 Task: Find connections with filter location Potrerillos with filter topic #2021with filter profile language English with filter current company LG Electronics with filter school IIMT COLLEGE OF ENGINEERING, GREATER NOIDA with filter industry Renewable Energy Power Generation with filter service category Content Strategy with filter keywords title Brand Strategist
Action: Mouse moved to (549, 69)
Screenshot: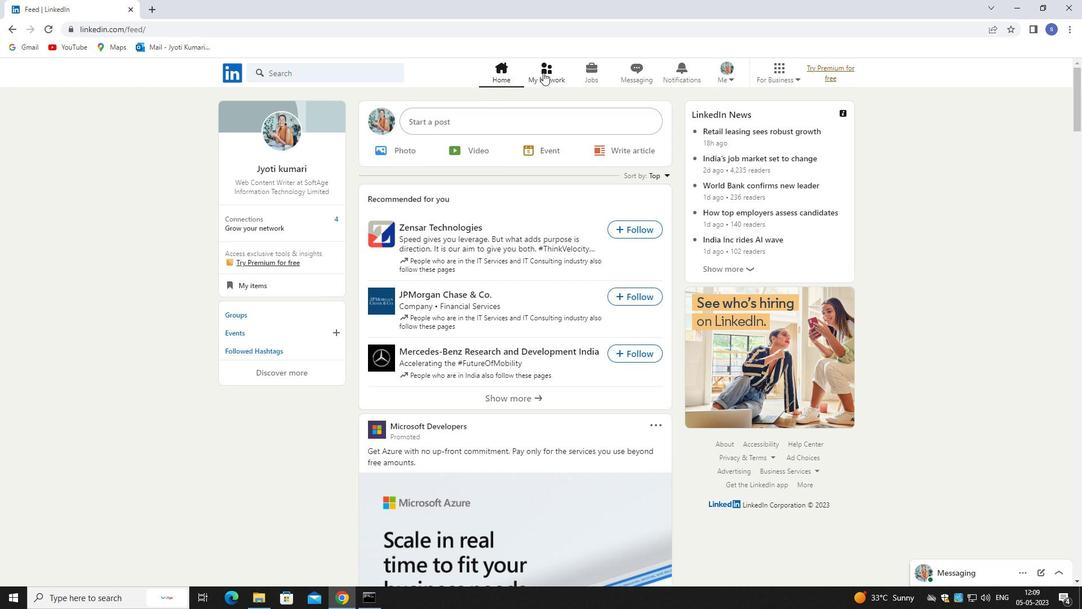 
Action: Mouse pressed left at (549, 69)
Screenshot: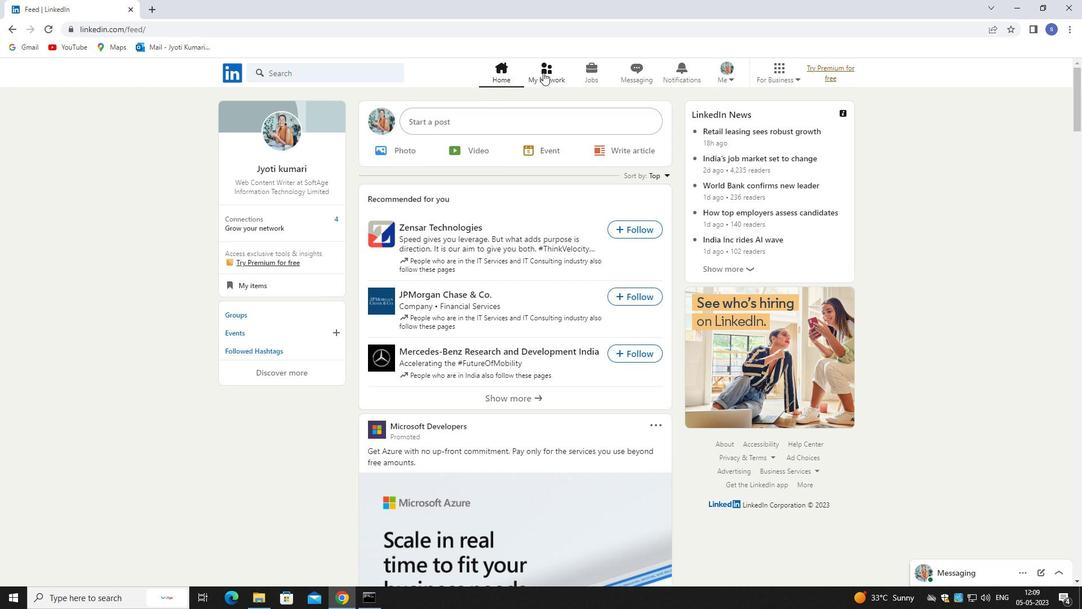 
Action: Mouse moved to (352, 142)
Screenshot: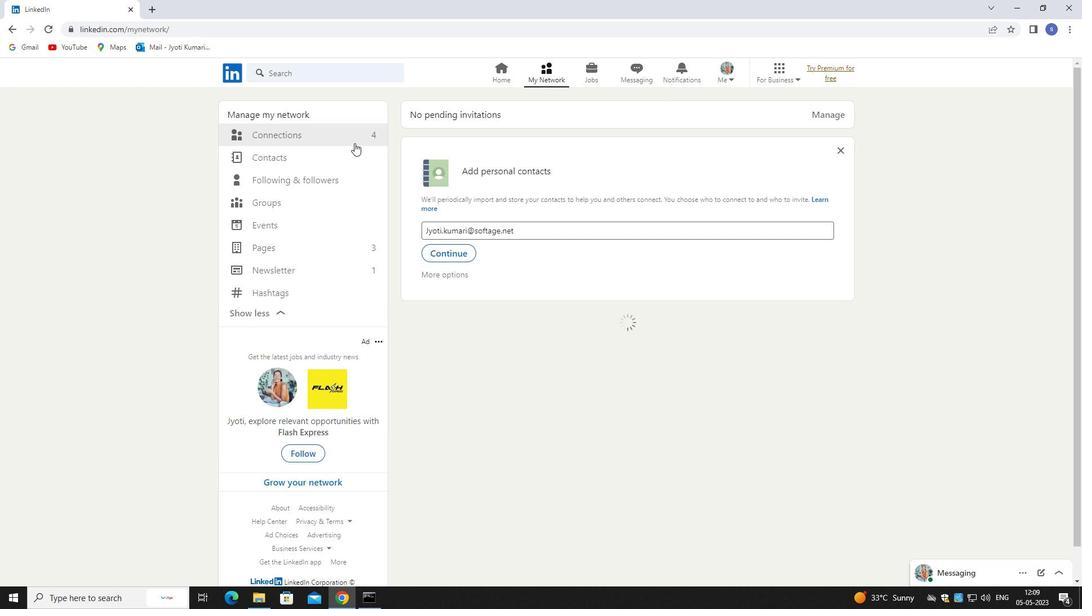 
Action: Mouse pressed left at (352, 142)
Screenshot: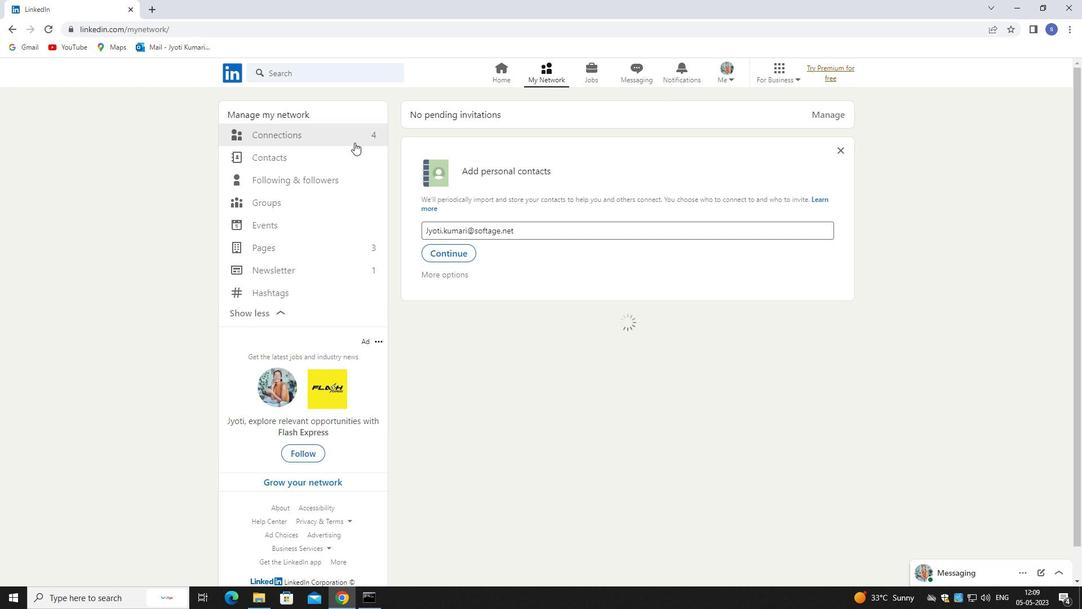 
Action: Mouse pressed left at (352, 142)
Screenshot: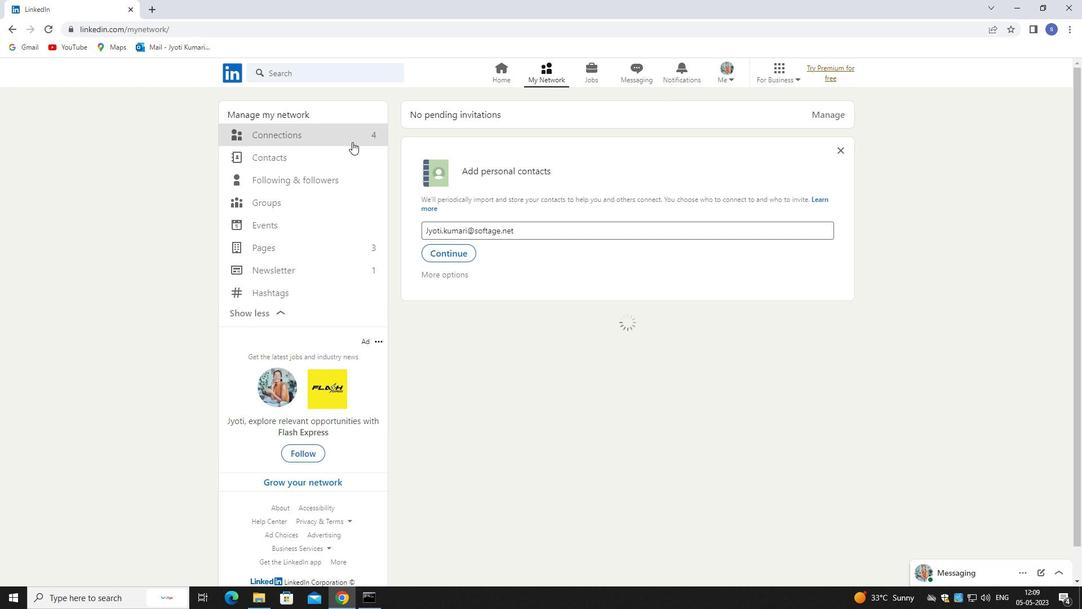 
Action: Mouse moved to (290, 136)
Screenshot: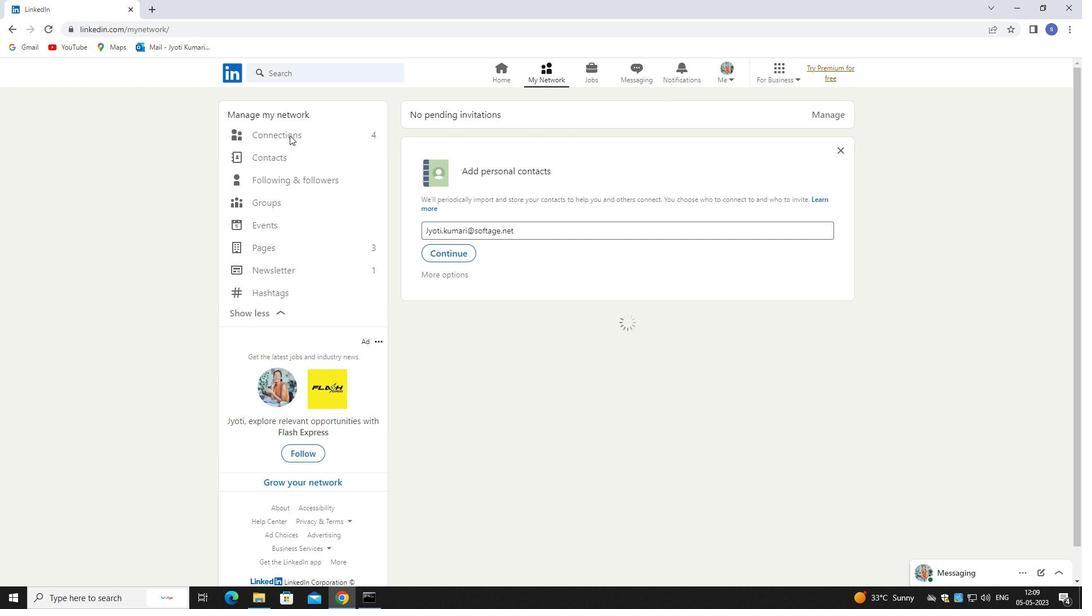 
Action: Mouse pressed left at (290, 136)
Screenshot: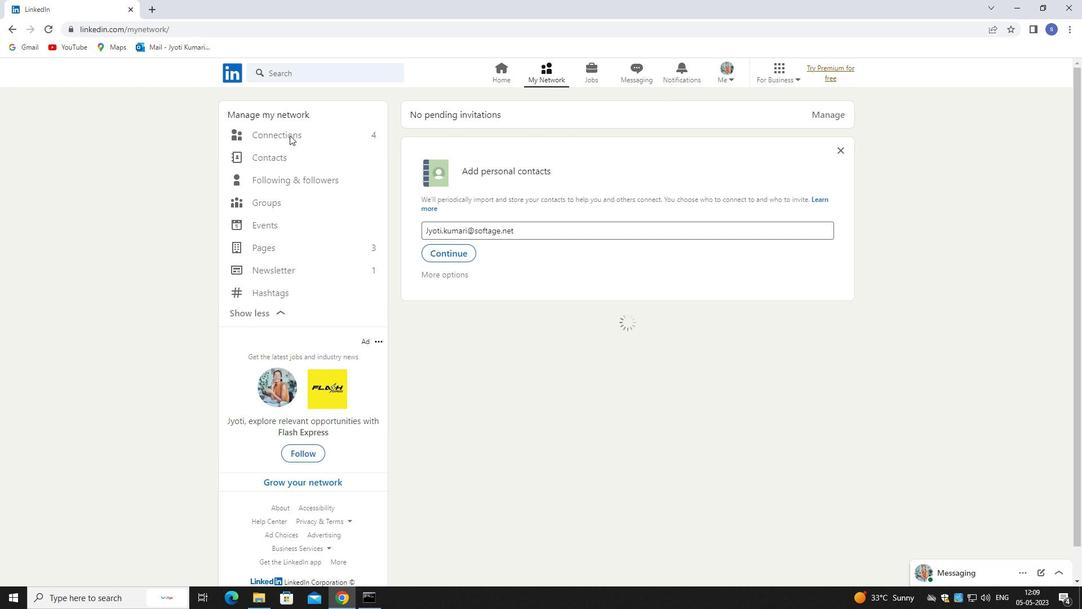 
Action: Mouse moved to (290, 136)
Screenshot: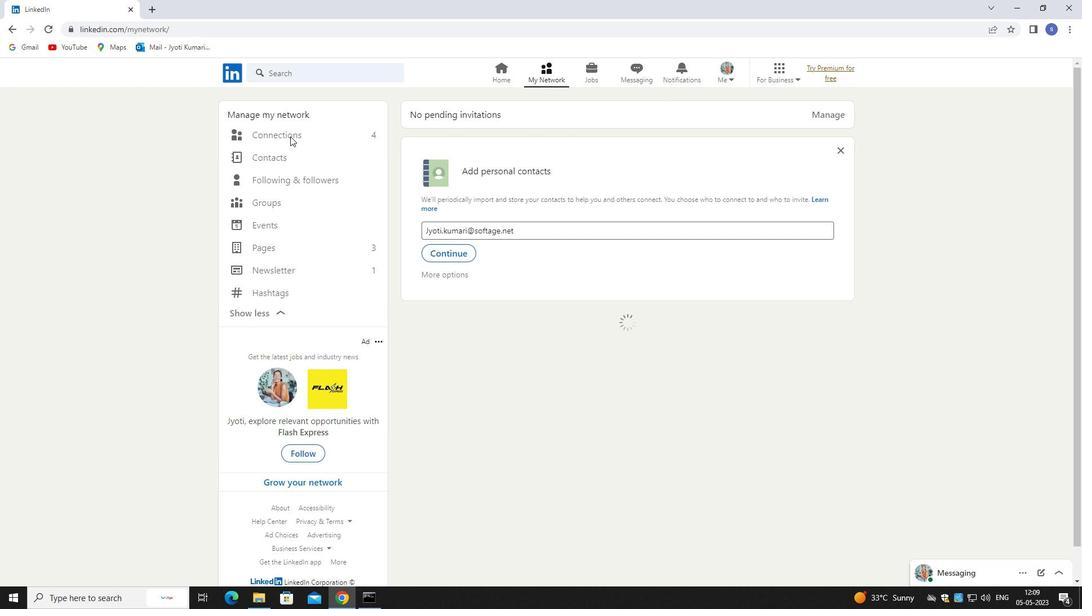 
Action: Mouse pressed left at (290, 136)
Screenshot: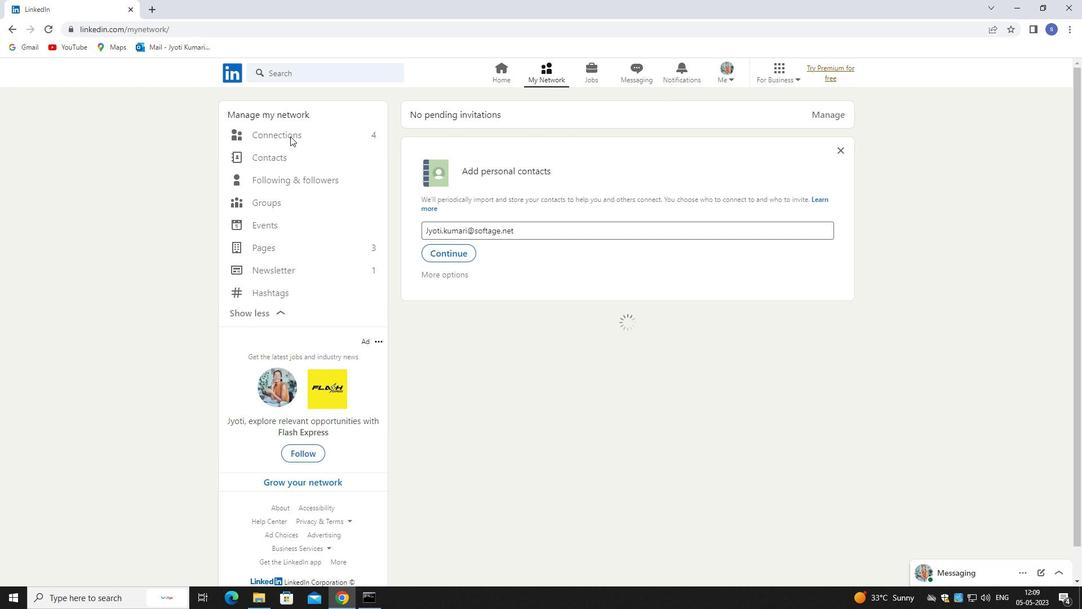 
Action: Mouse moved to (632, 132)
Screenshot: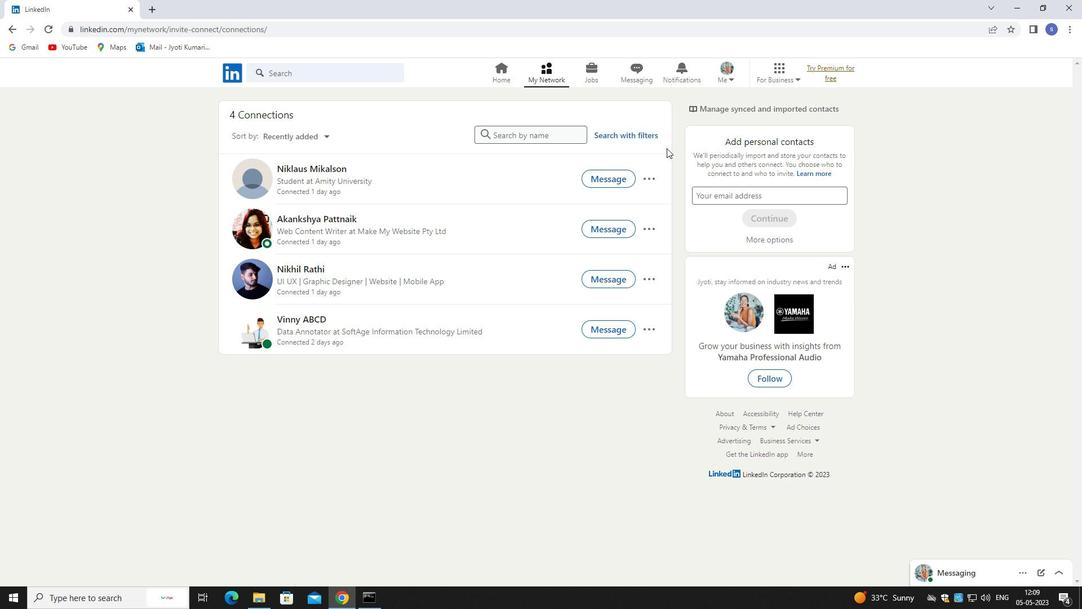 
Action: Mouse pressed left at (632, 132)
Screenshot: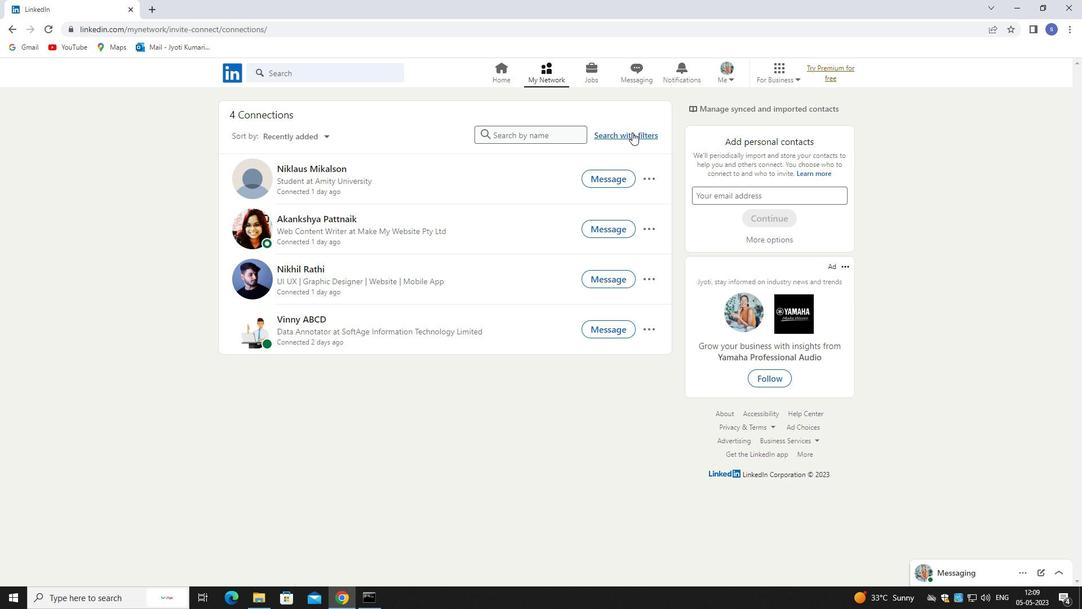
Action: Mouse moved to (565, 103)
Screenshot: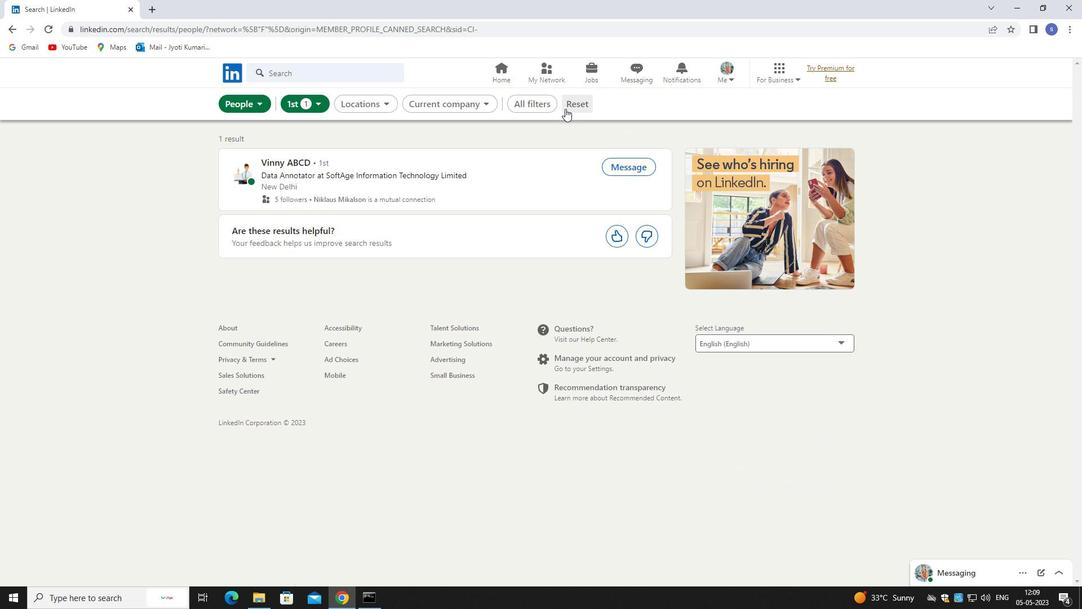 
Action: Mouse pressed left at (565, 103)
Screenshot: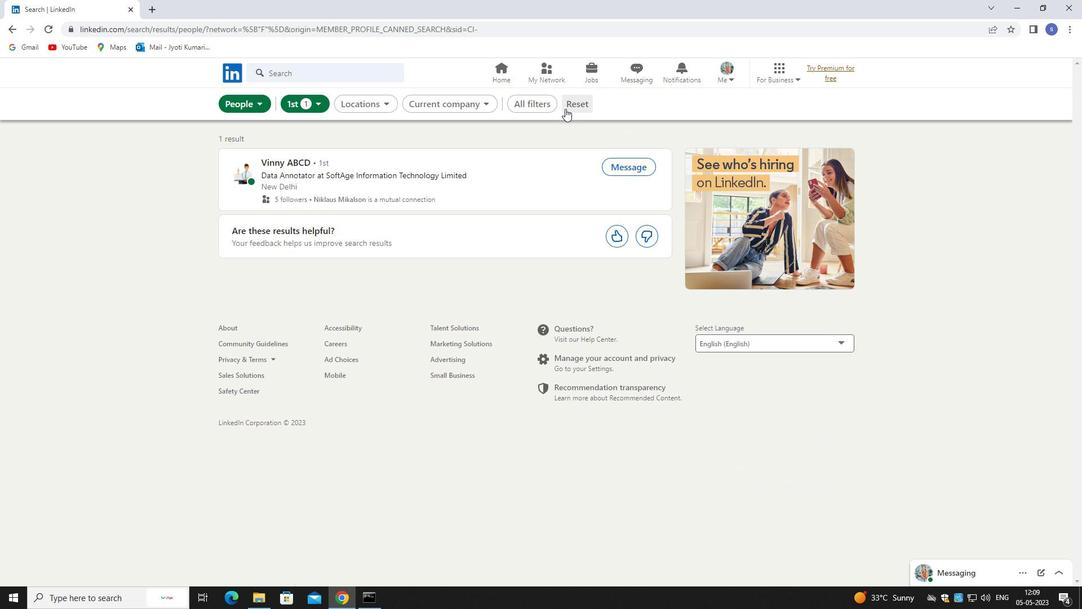 
Action: Mouse moved to (556, 102)
Screenshot: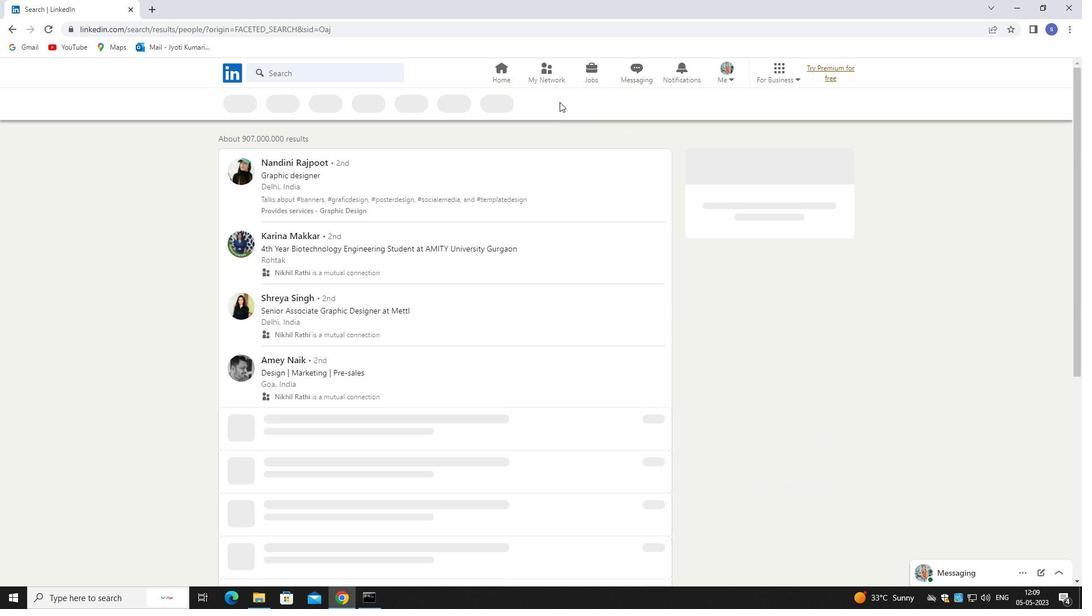 
Action: Mouse pressed left at (556, 102)
Screenshot: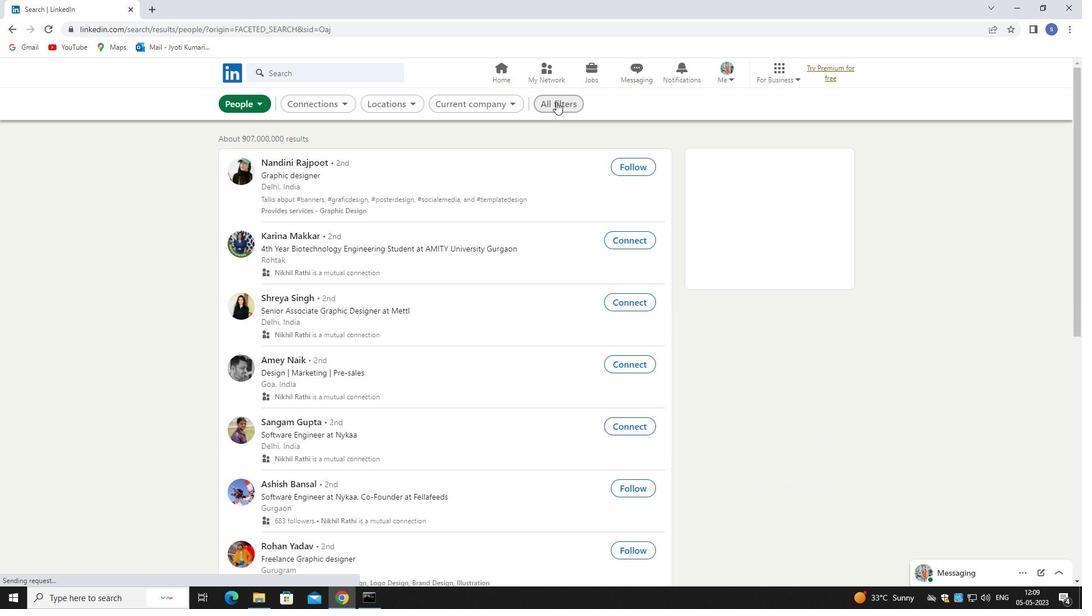 
Action: Mouse moved to (950, 450)
Screenshot: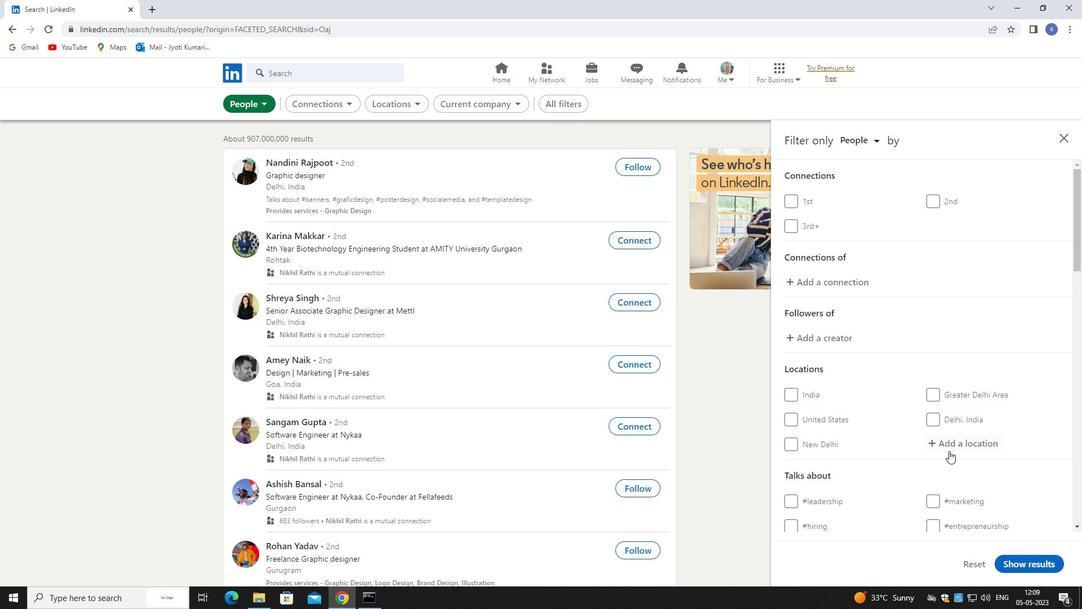 
Action: Mouse pressed left at (950, 450)
Screenshot: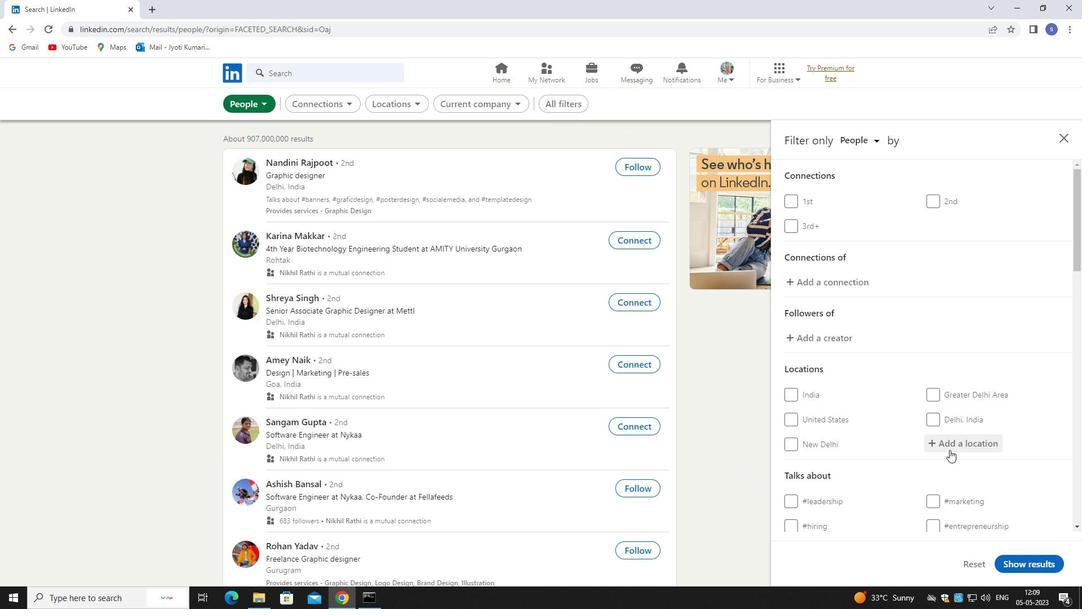 
Action: Mouse moved to (947, 450)
Screenshot: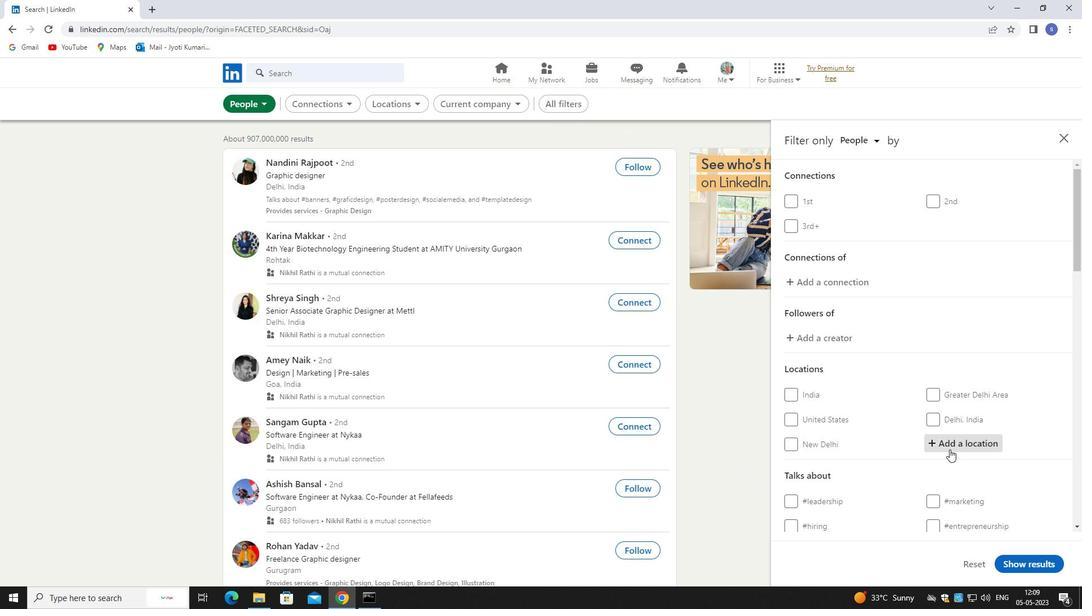 
Action: Key pressed potrer
Screenshot: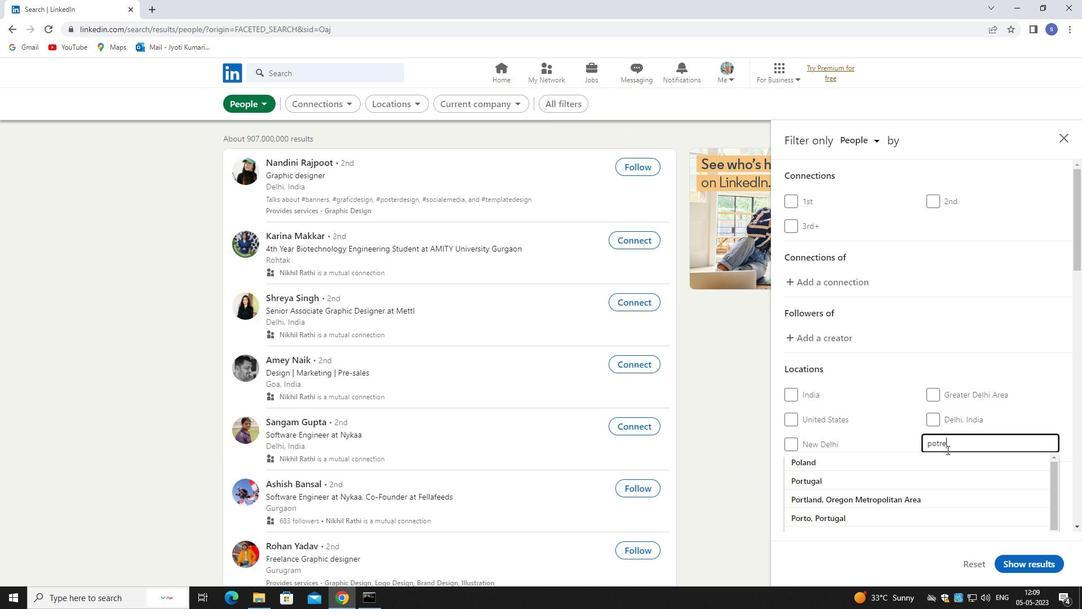 
Action: Mouse moved to (935, 464)
Screenshot: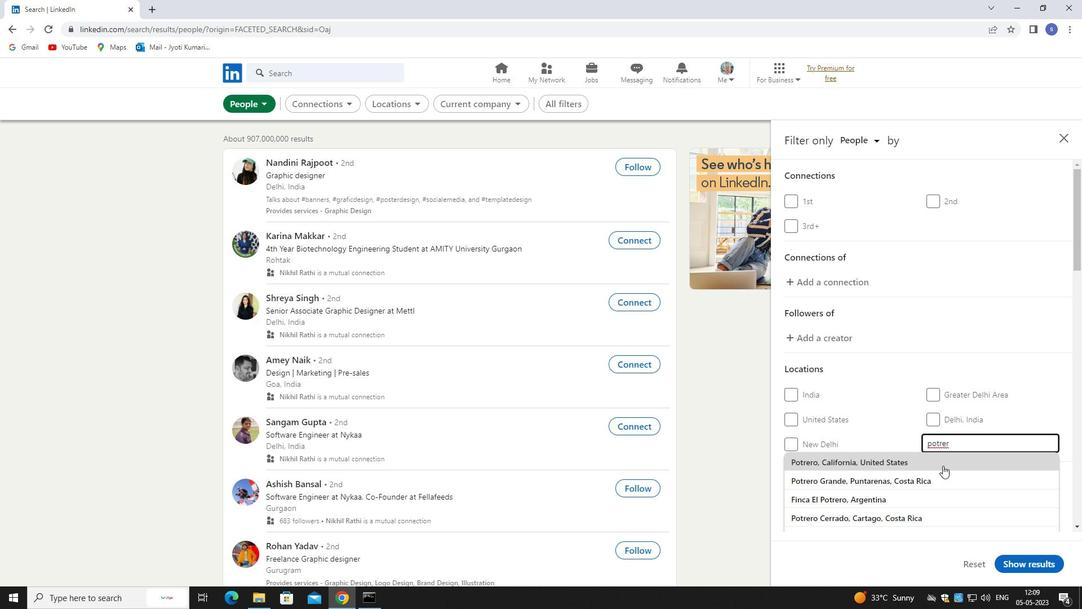 
Action: Key pressed illos<Key.space>
Screenshot: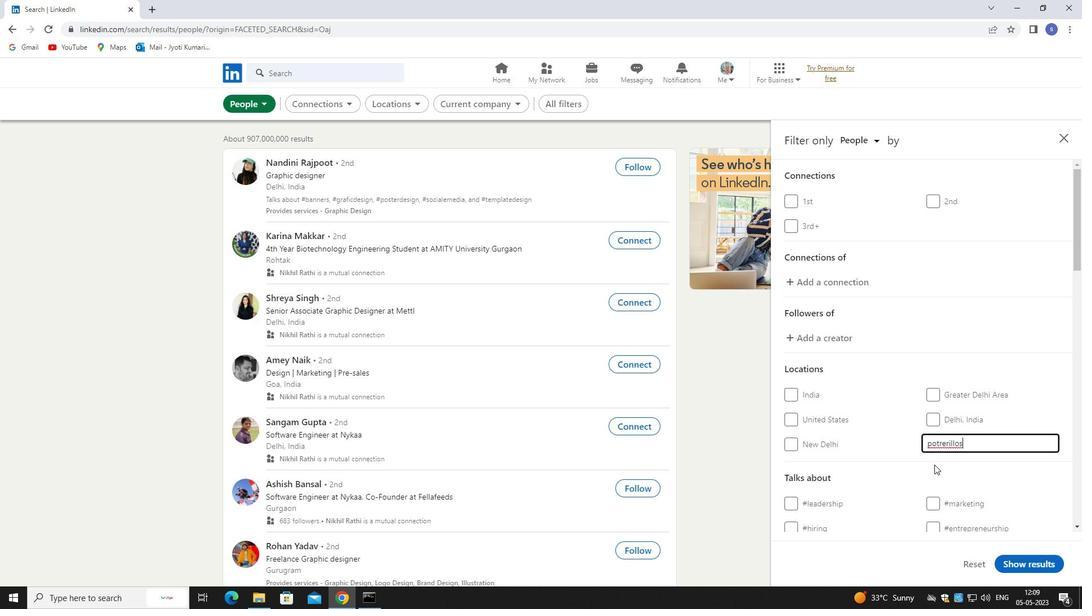 
Action: Mouse moved to (884, 442)
Screenshot: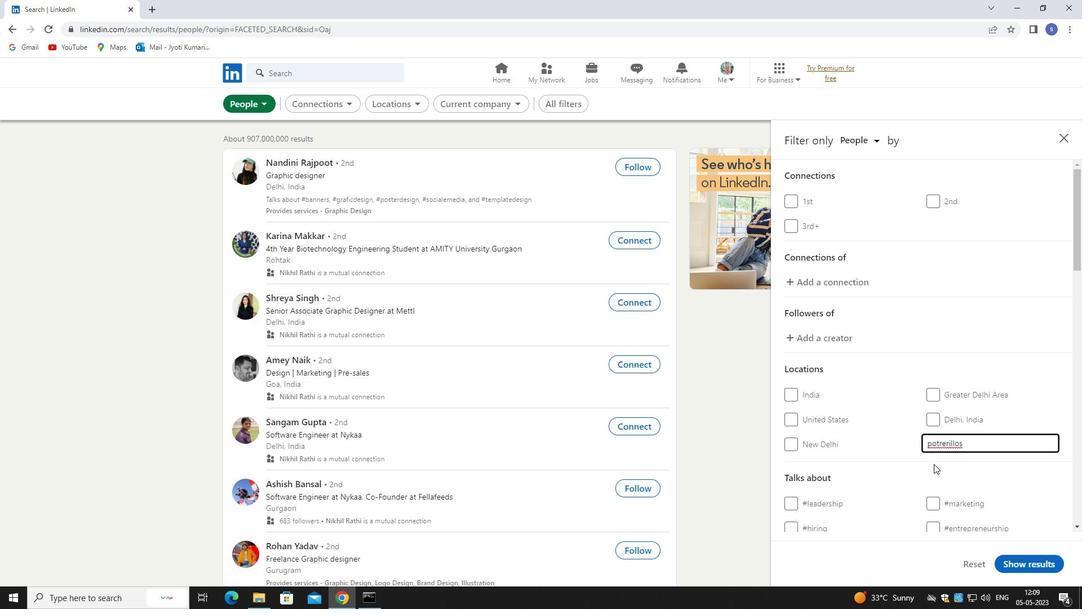 
Action: Mouse scrolled (884, 442) with delta (0, 0)
Screenshot: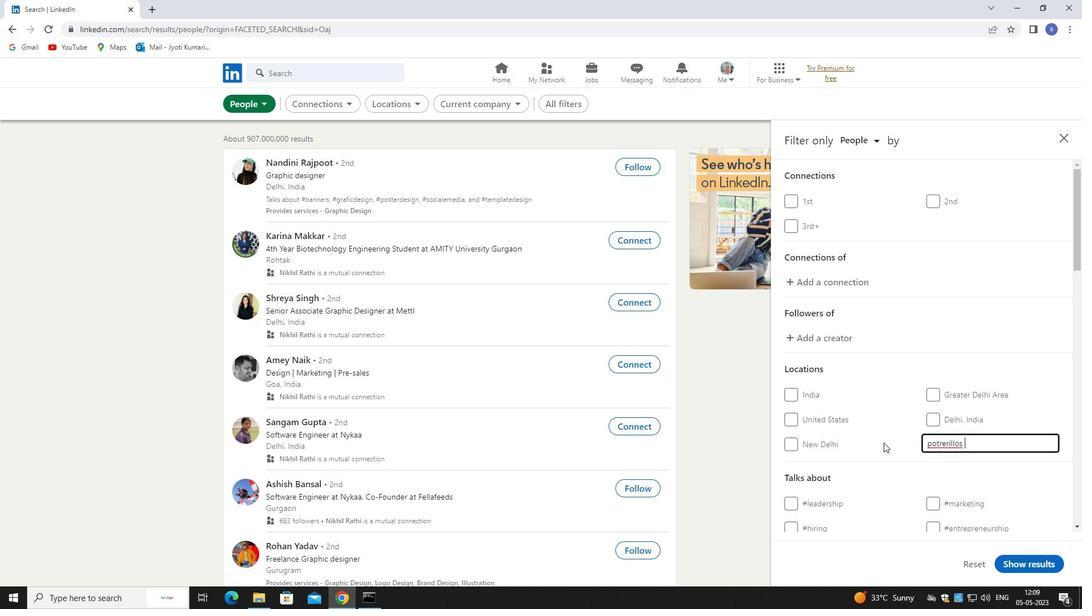 
Action: Mouse moved to (884, 442)
Screenshot: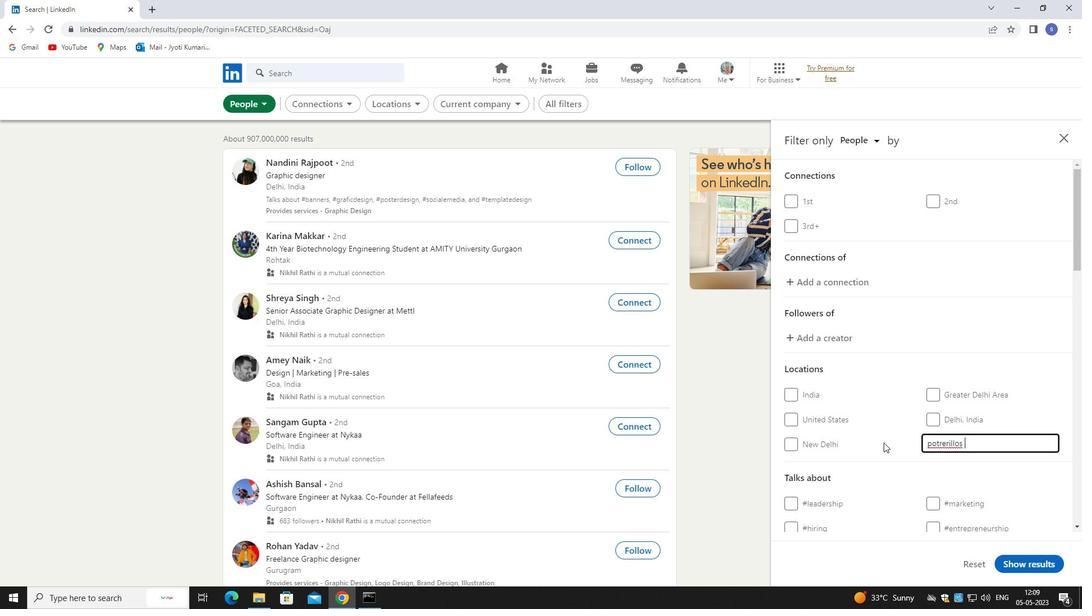 
Action: Mouse scrolled (884, 442) with delta (0, 0)
Screenshot: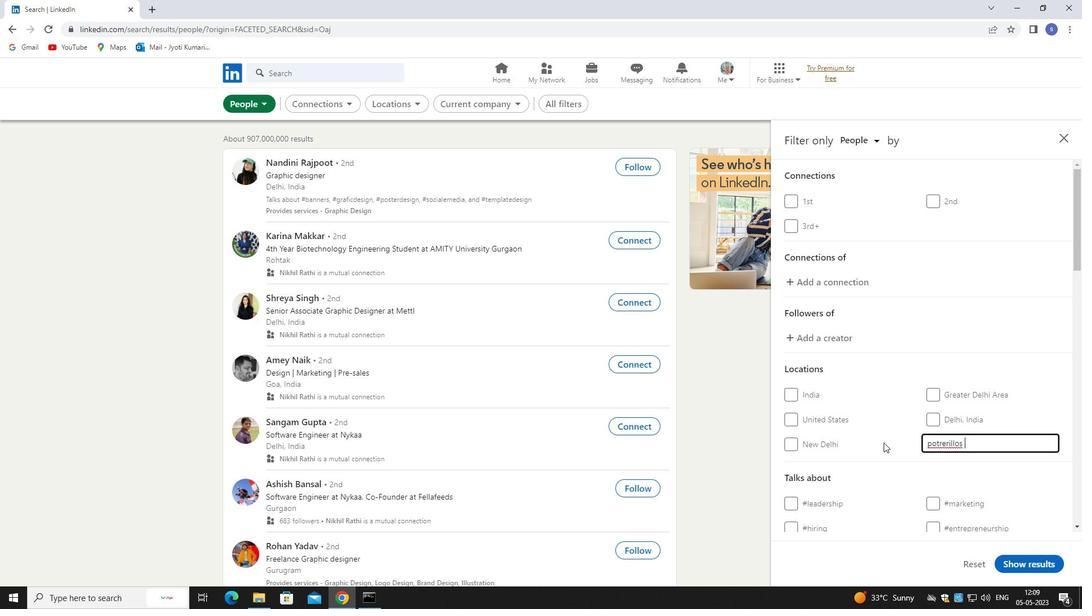 
Action: Mouse moved to (884, 443)
Screenshot: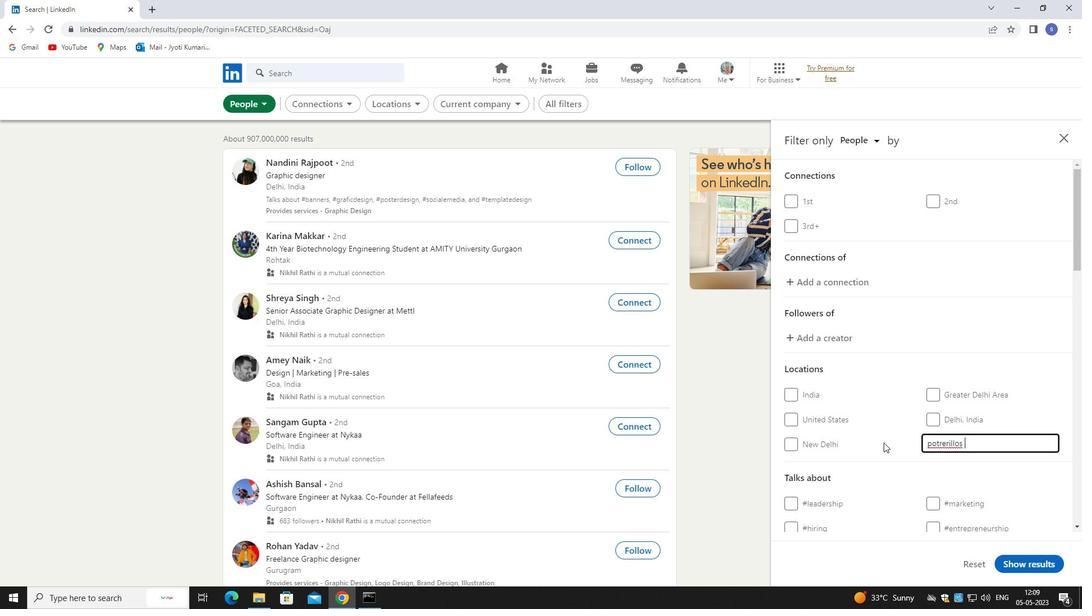
Action: Mouse scrolled (884, 442) with delta (0, 0)
Screenshot: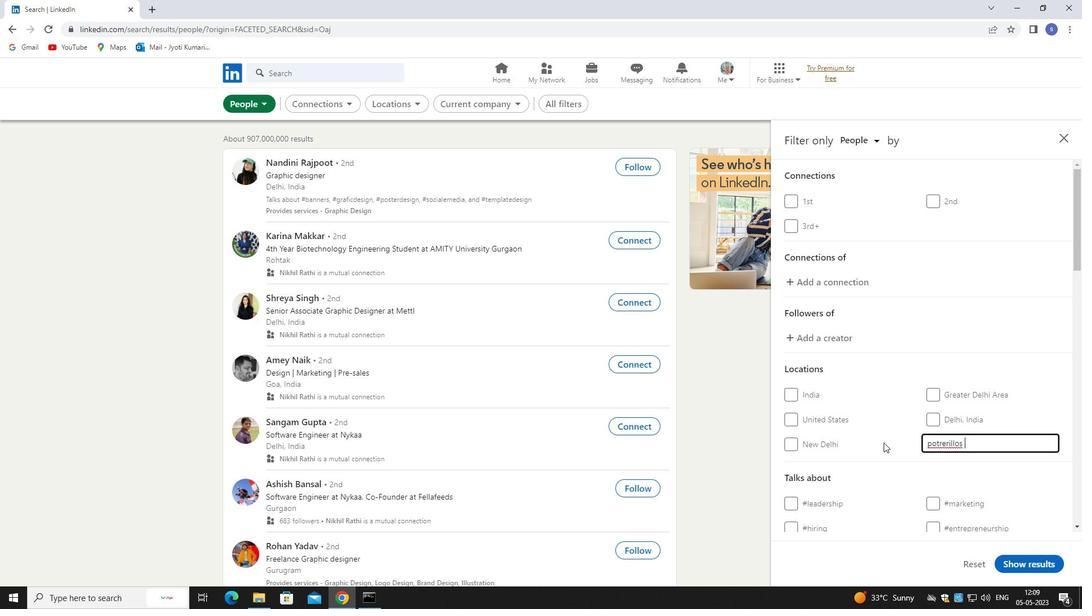 
Action: Mouse moved to (884, 444)
Screenshot: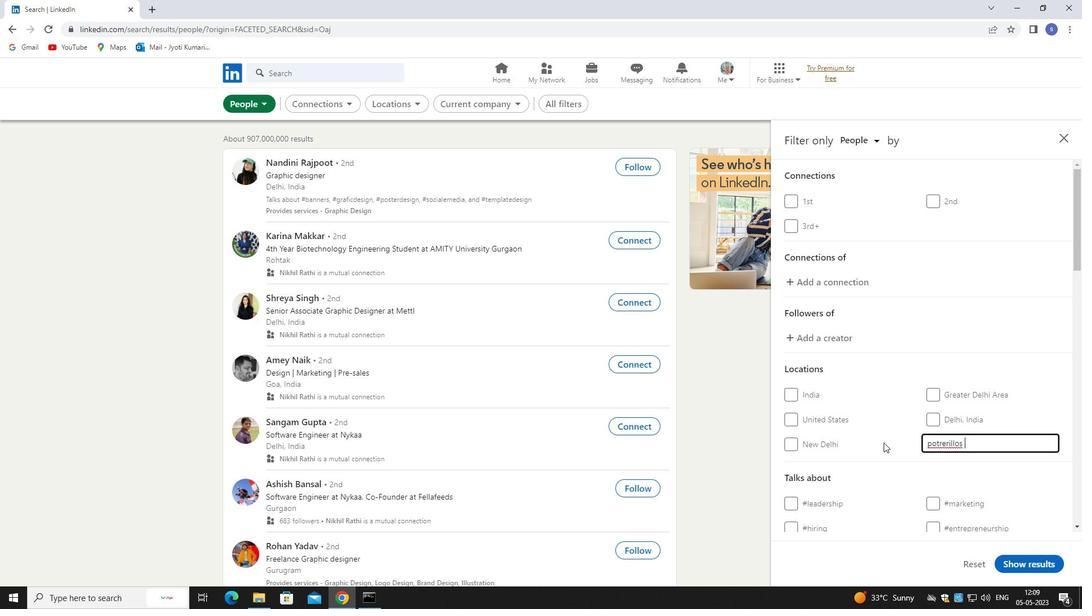 
Action: Mouse scrolled (884, 444) with delta (0, 0)
Screenshot: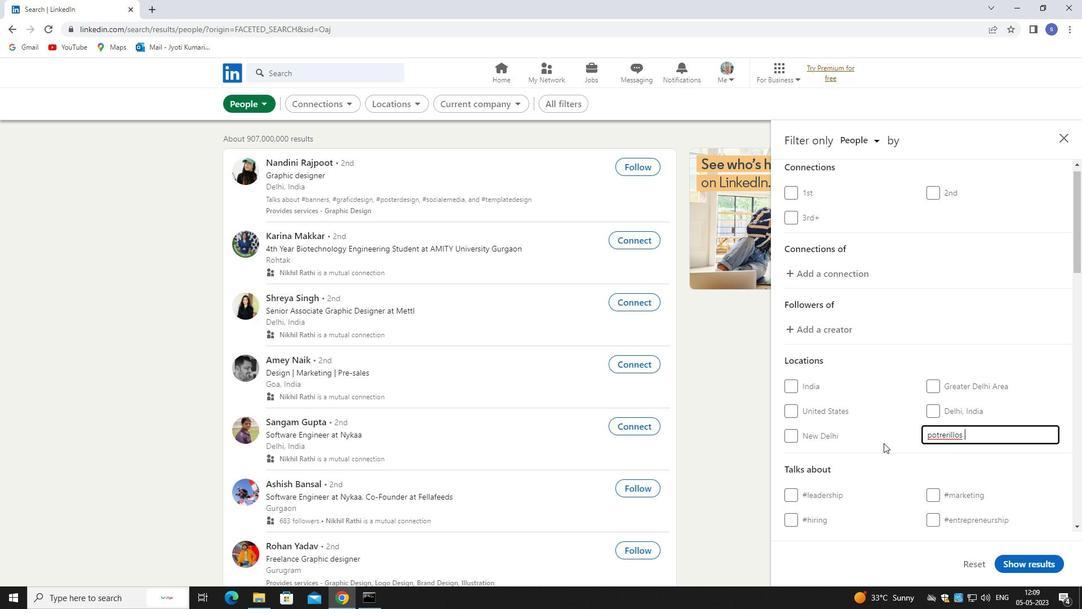 
Action: Mouse moved to (966, 324)
Screenshot: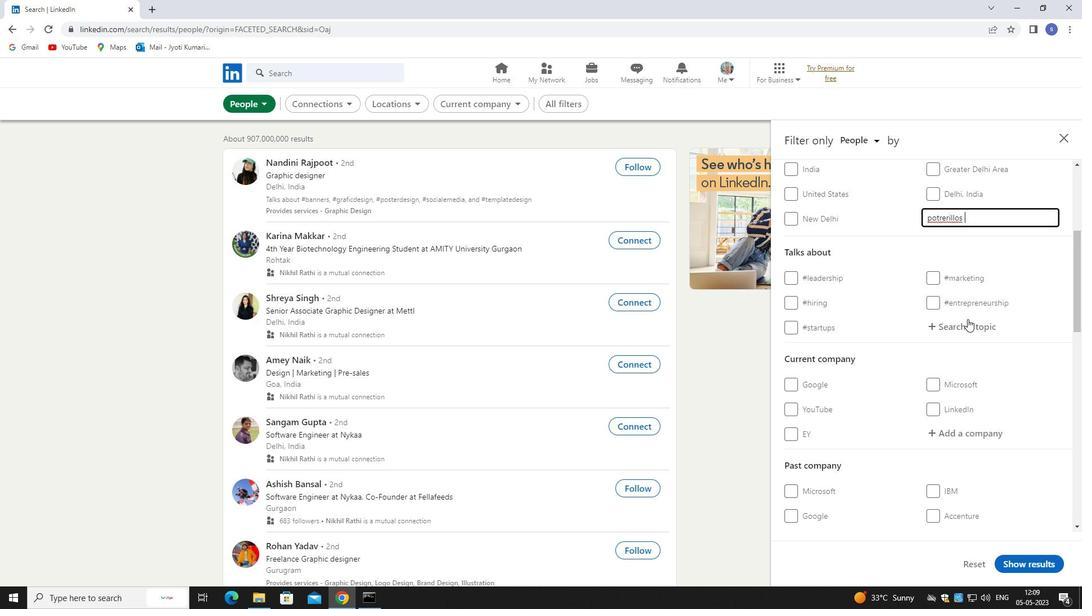 
Action: Mouse pressed left at (966, 324)
Screenshot: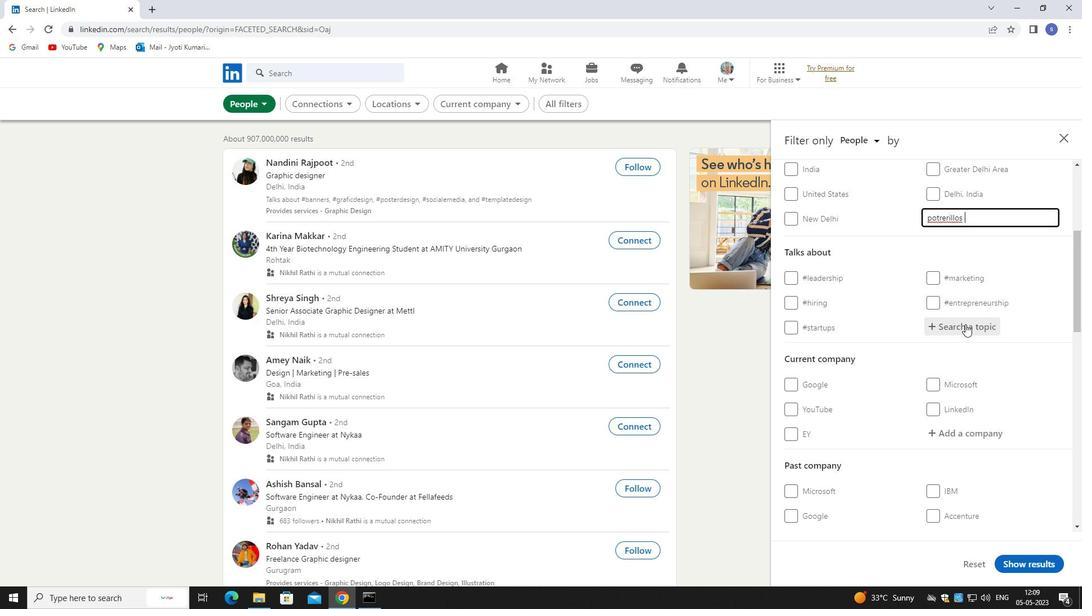 
Action: Mouse moved to (951, 321)
Screenshot: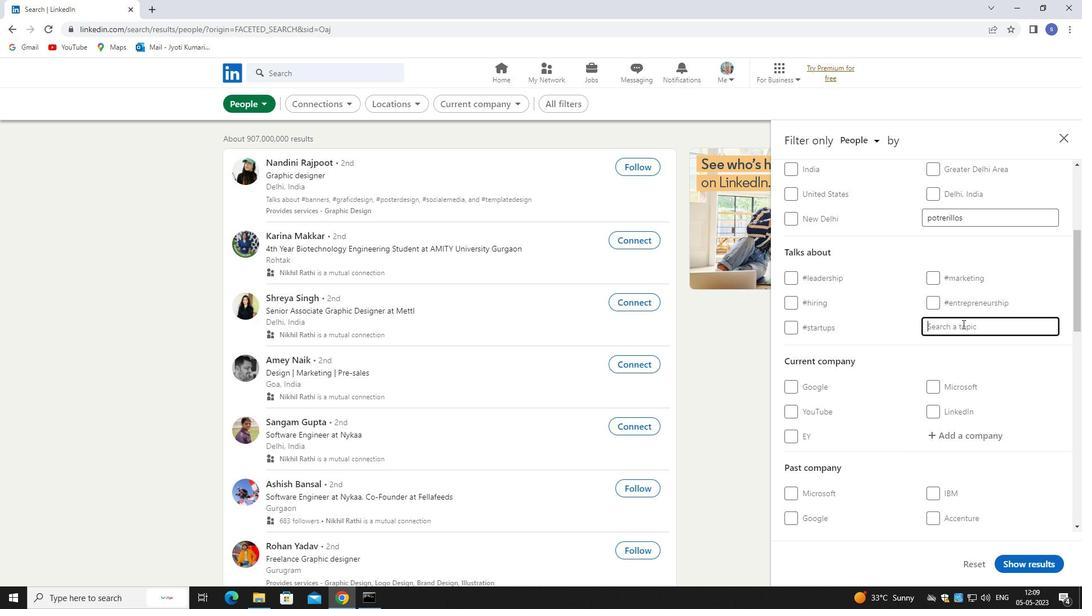 
Action: Key pressed 2021
Screenshot: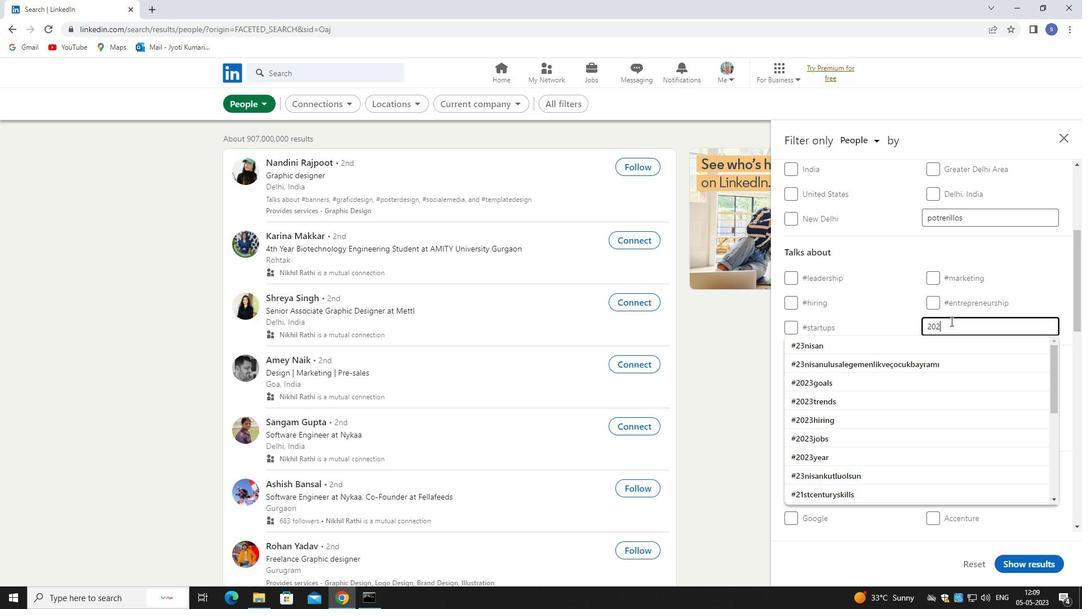 
Action: Mouse moved to (946, 342)
Screenshot: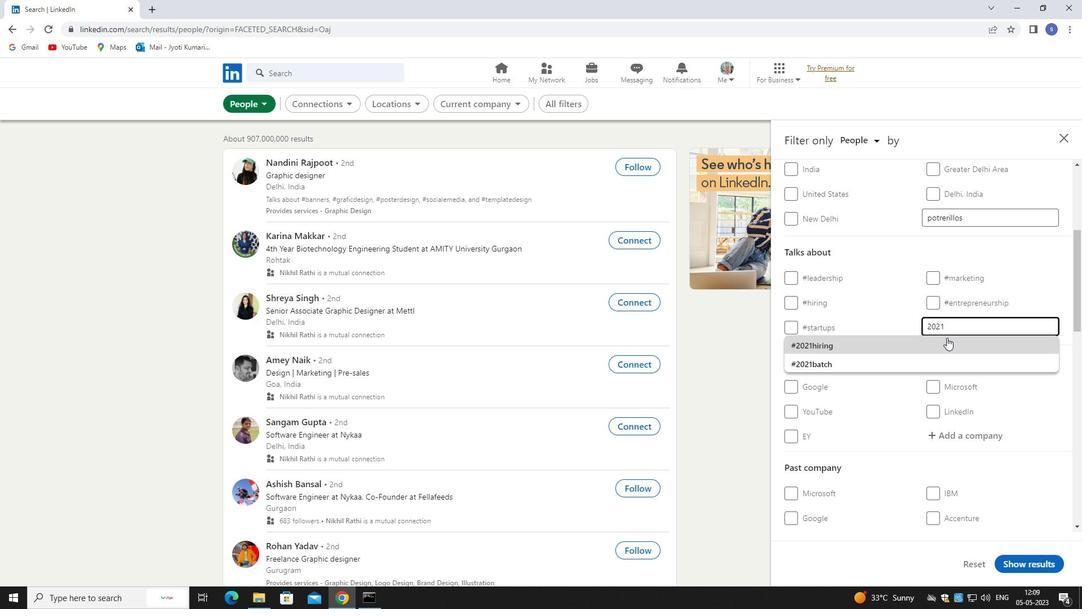 
Action: Mouse pressed left at (946, 342)
Screenshot: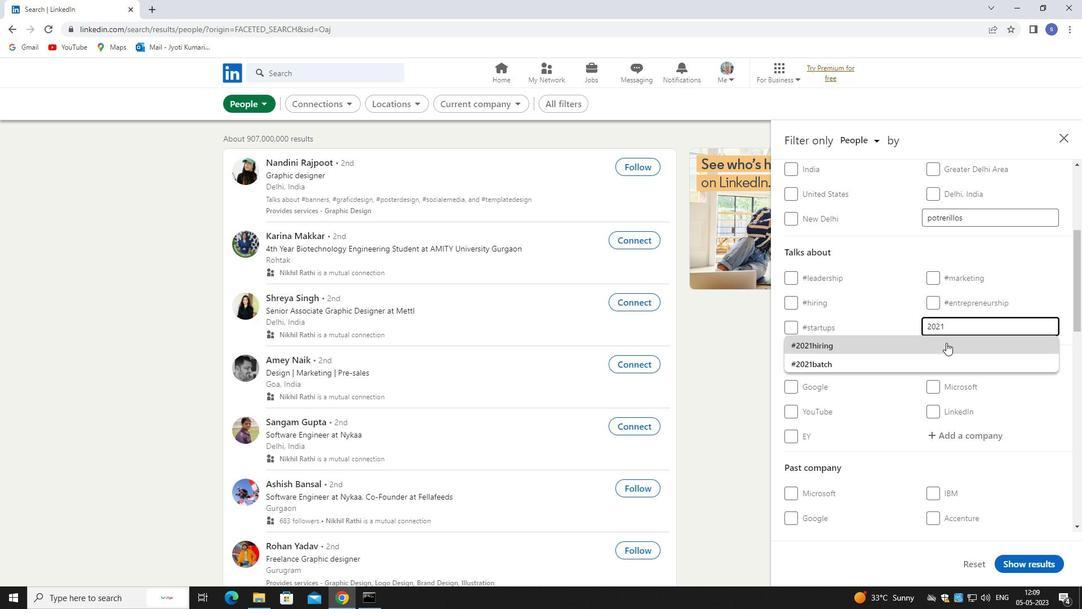 
Action: Mouse scrolled (946, 342) with delta (0, 0)
Screenshot: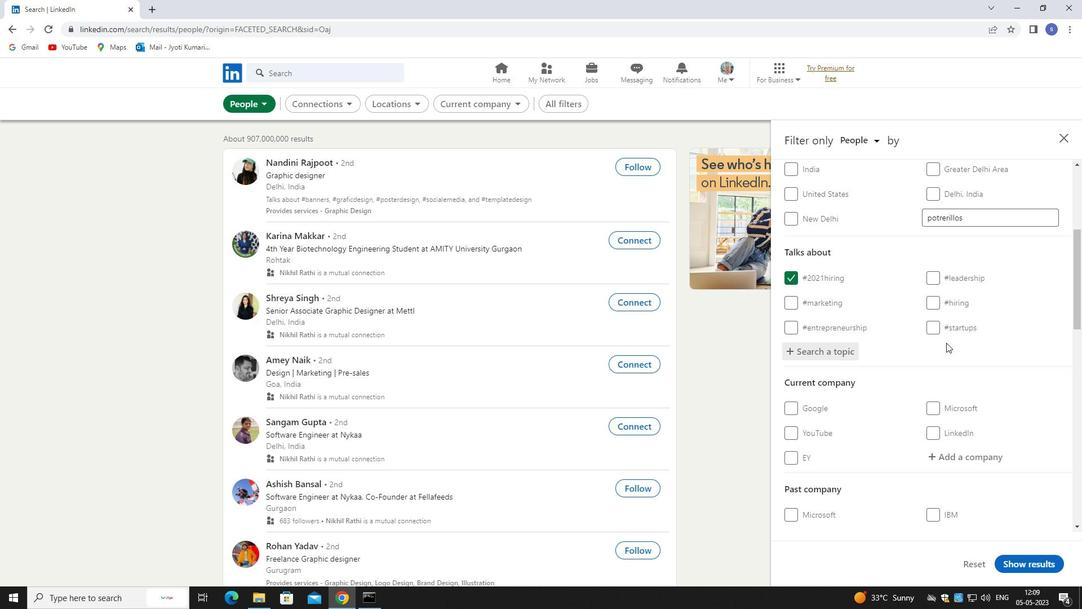 
Action: Mouse scrolled (946, 342) with delta (0, 0)
Screenshot: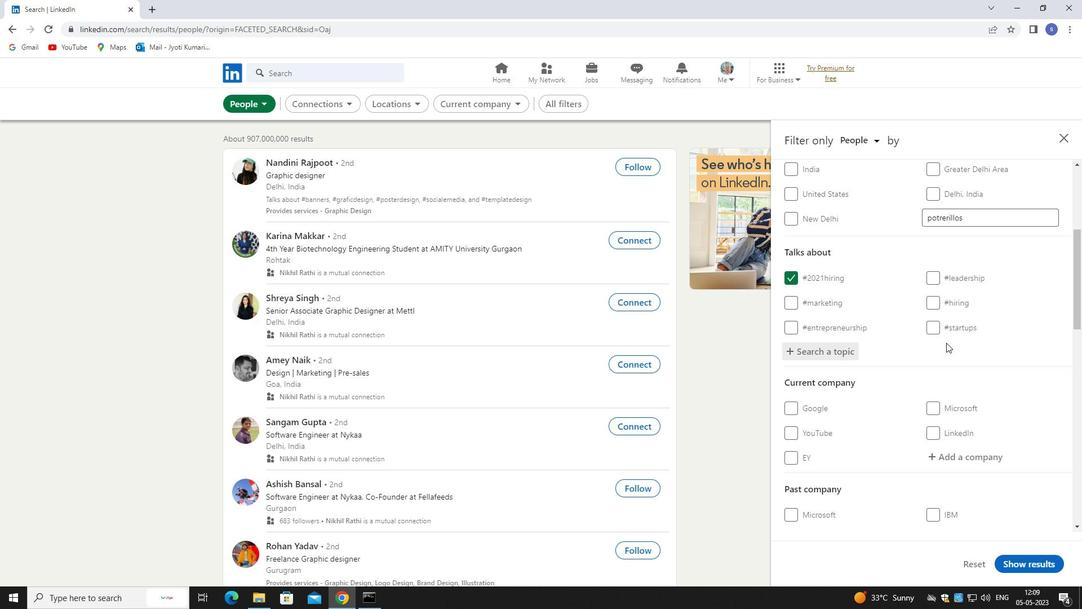 
Action: Mouse scrolled (946, 342) with delta (0, 0)
Screenshot: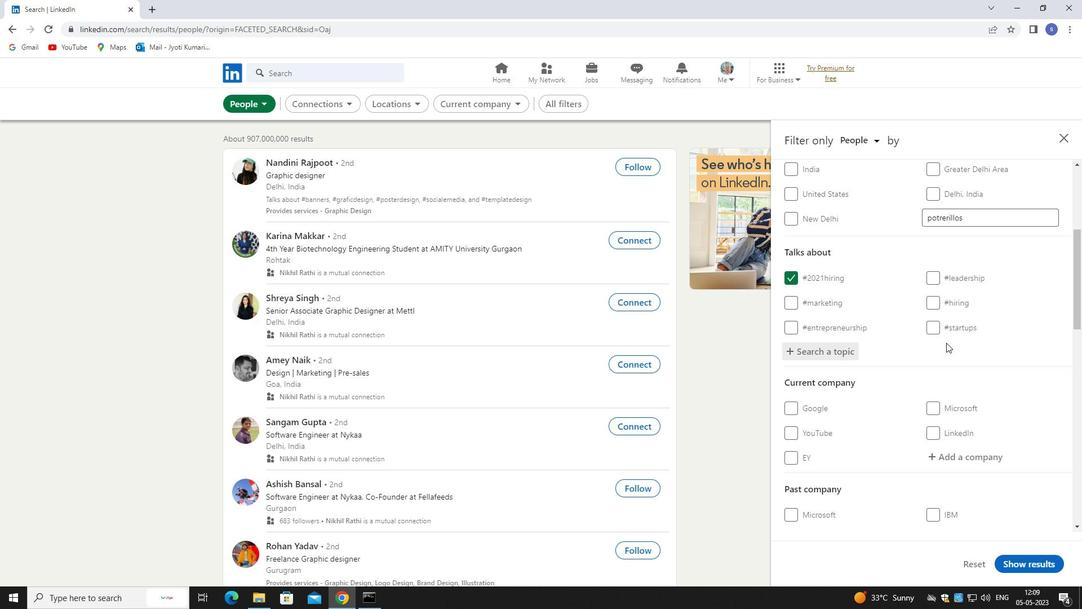 
Action: Mouse moved to (963, 297)
Screenshot: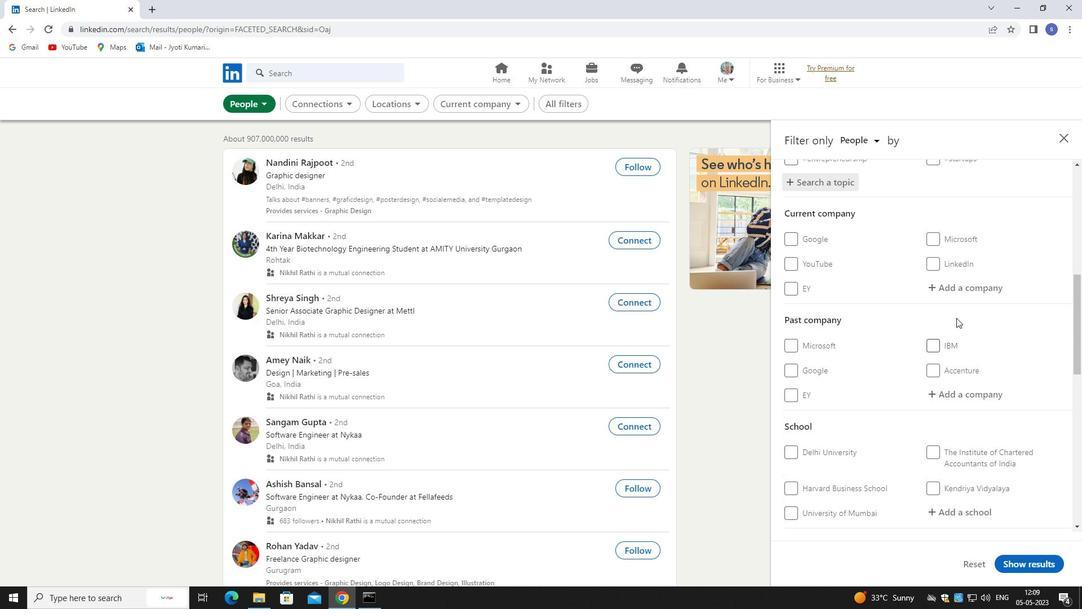 
Action: Mouse pressed left at (963, 297)
Screenshot: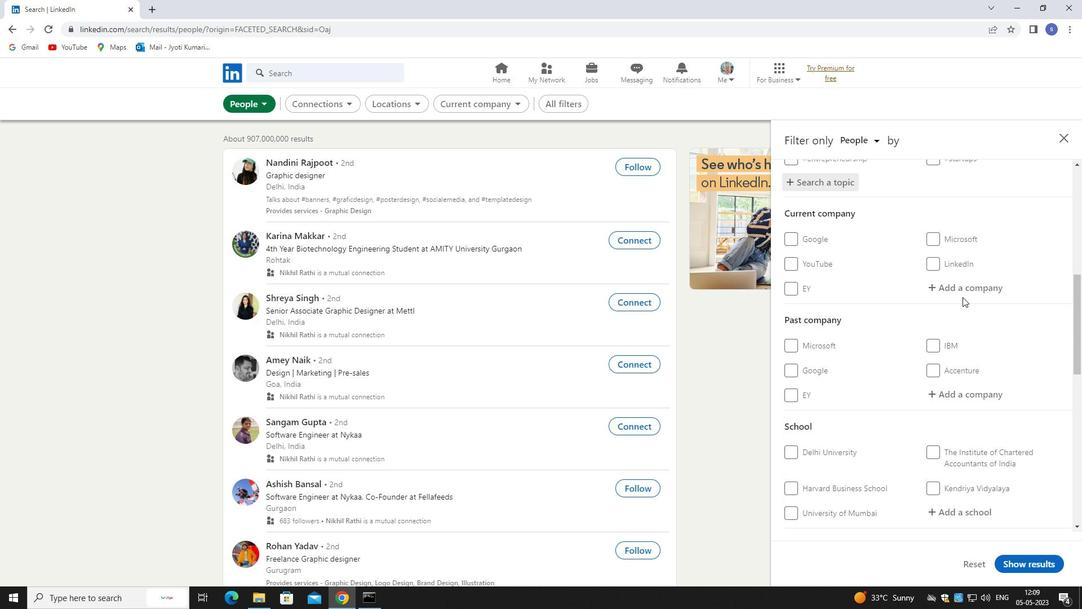 
Action: Key pressed lg<Key.space>elec
Screenshot: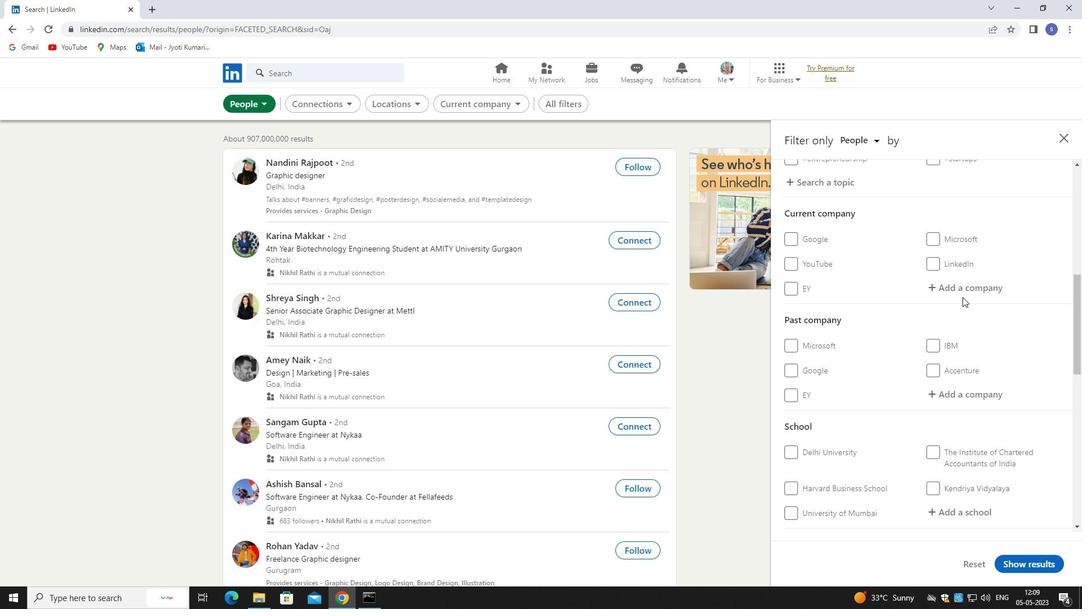 
Action: Mouse moved to (962, 295)
Screenshot: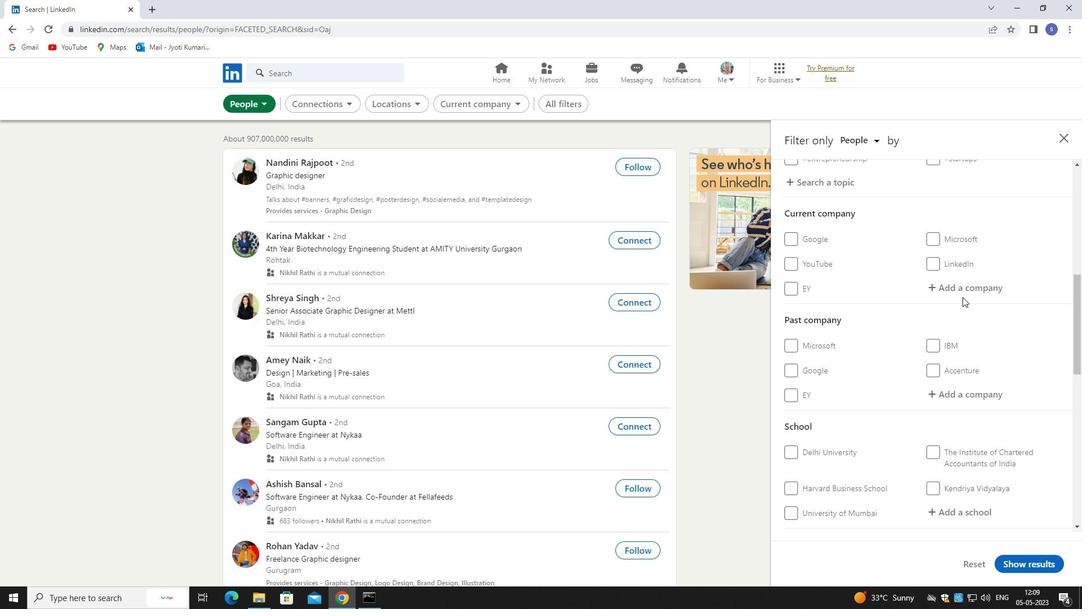 
Action: Mouse pressed left at (962, 295)
Screenshot: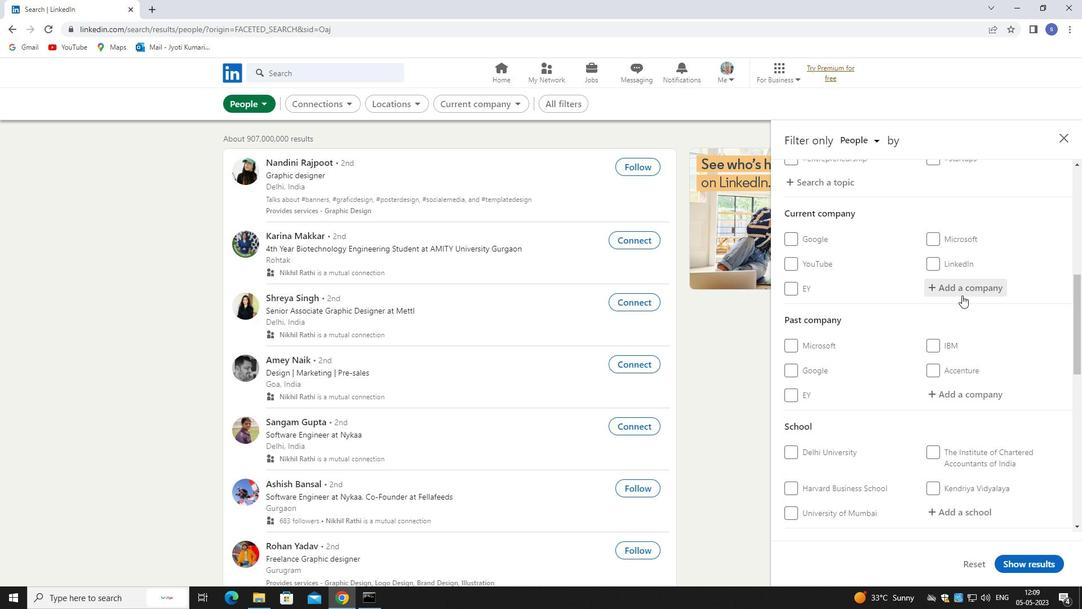 
Action: Key pressed lg<Key.space>el
Screenshot: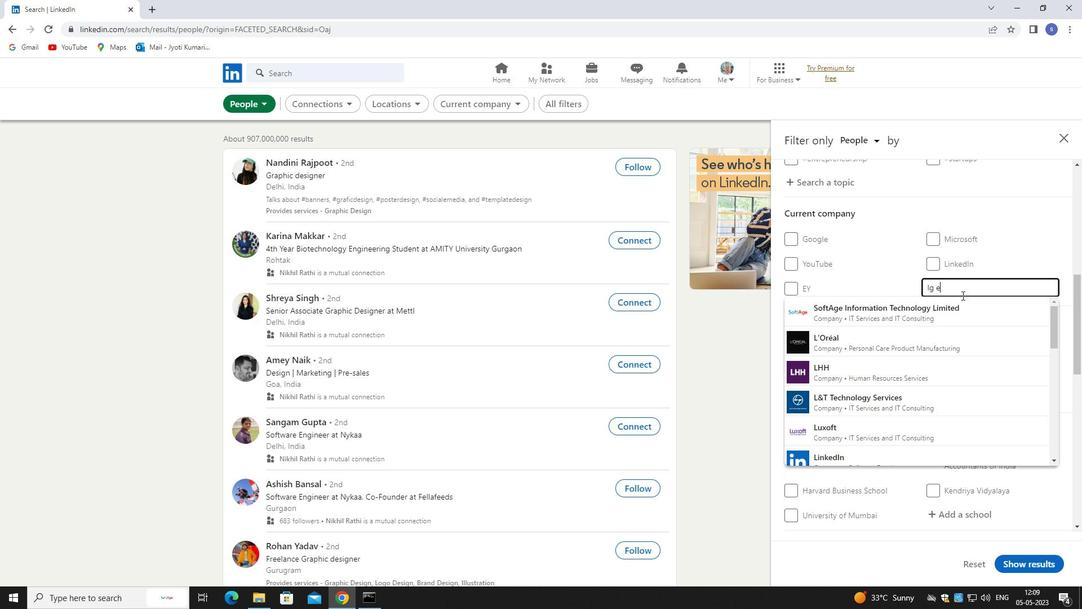 
Action: Mouse moved to (950, 314)
Screenshot: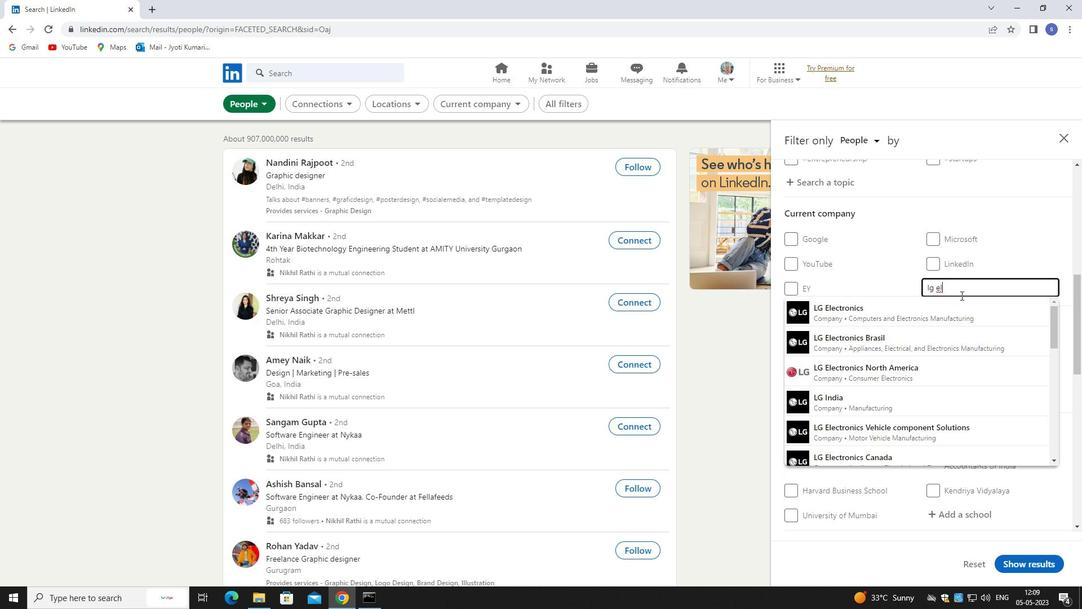
Action: Mouse pressed left at (950, 314)
Screenshot: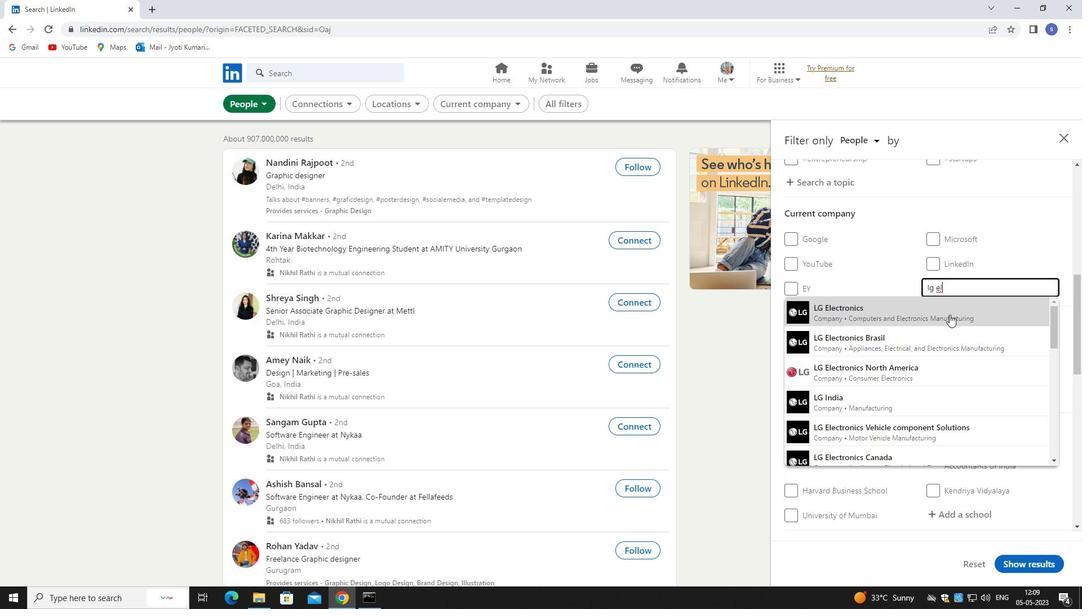 
Action: Mouse moved to (945, 318)
Screenshot: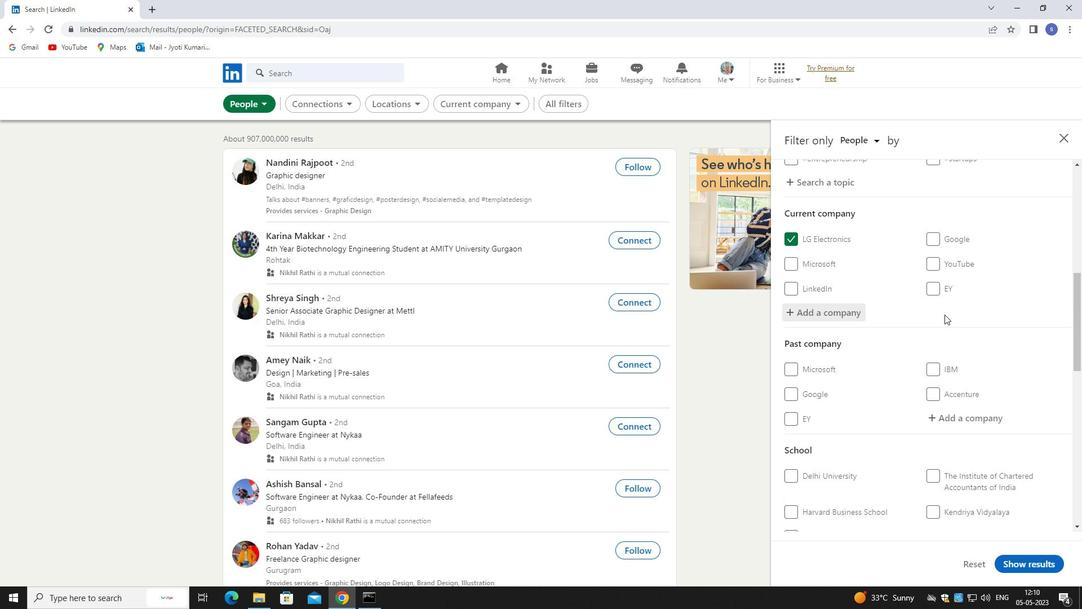 
Action: Mouse scrolled (945, 317) with delta (0, 0)
Screenshot: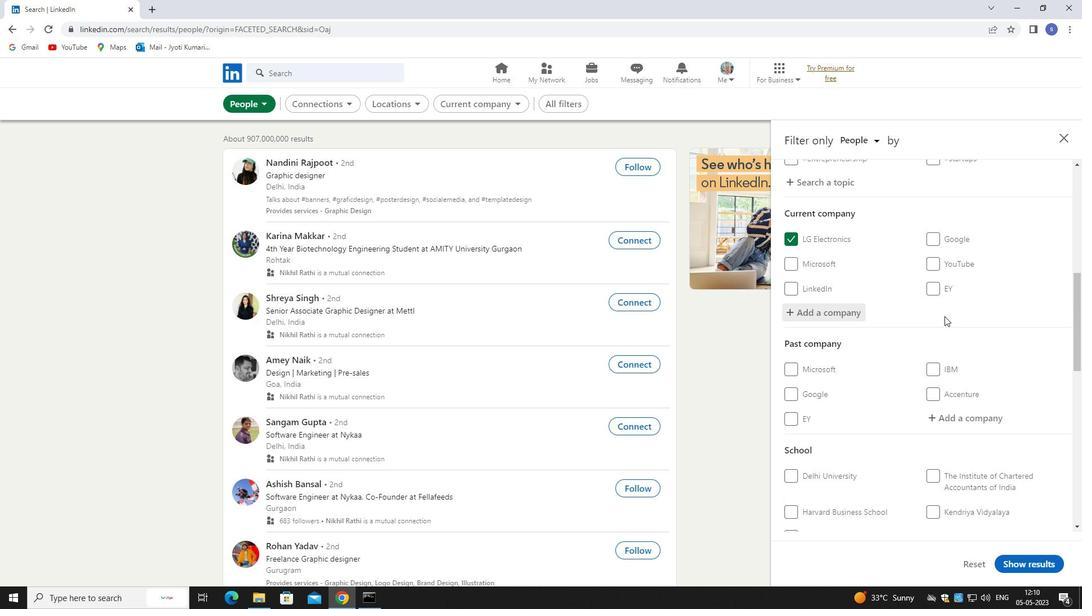 
Action: Mouse moved to (943, 324)
Screenshot: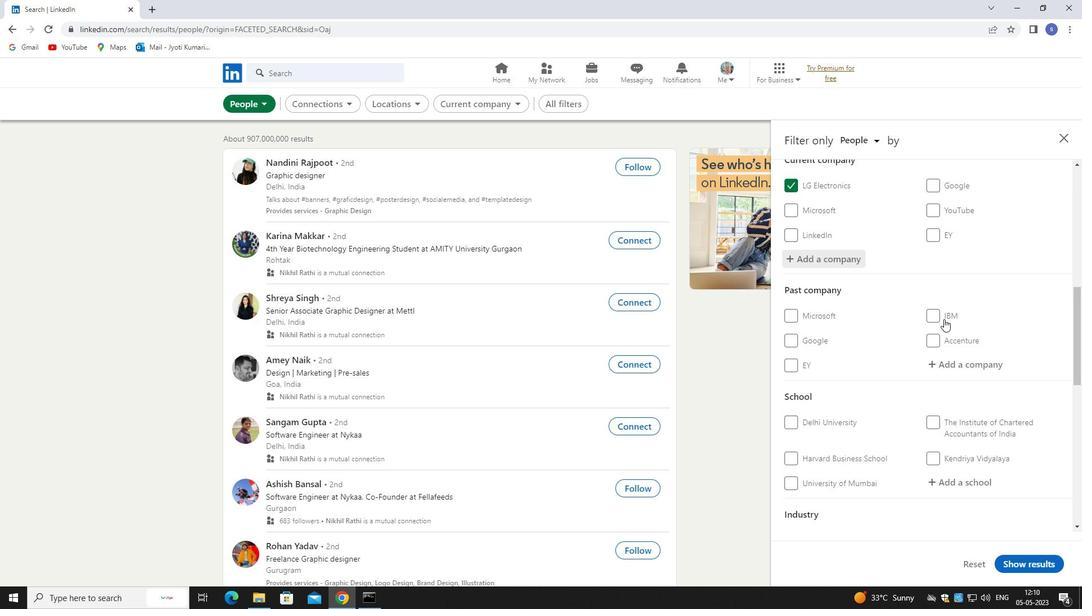 
Action: Mouse scrolled (943, 323) with delta (0, 0)
Screenshot: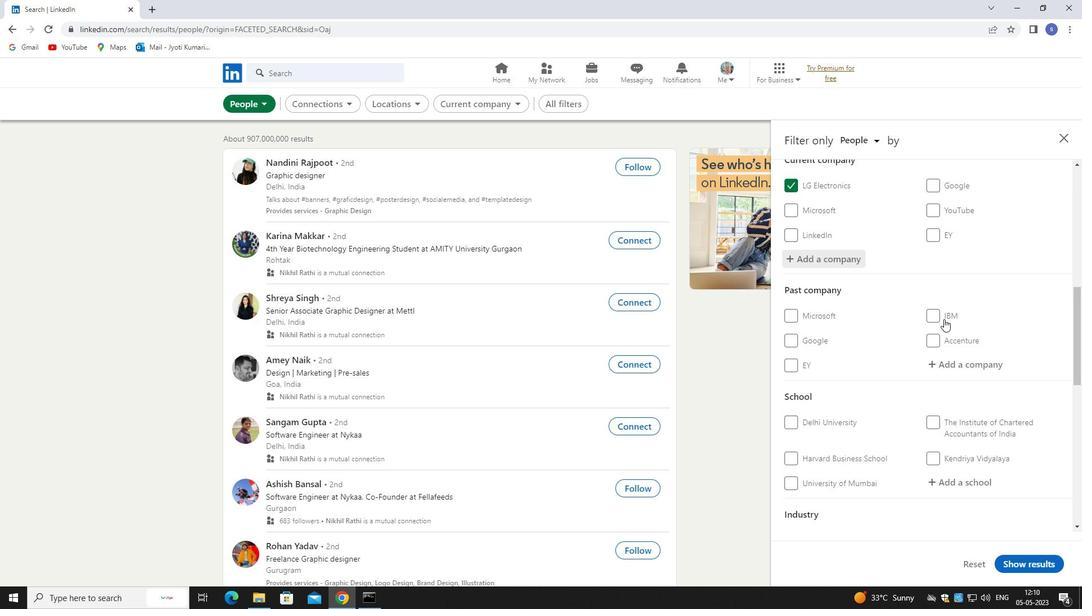 
Action: Mouse moved to (955, 425)
Screenshot: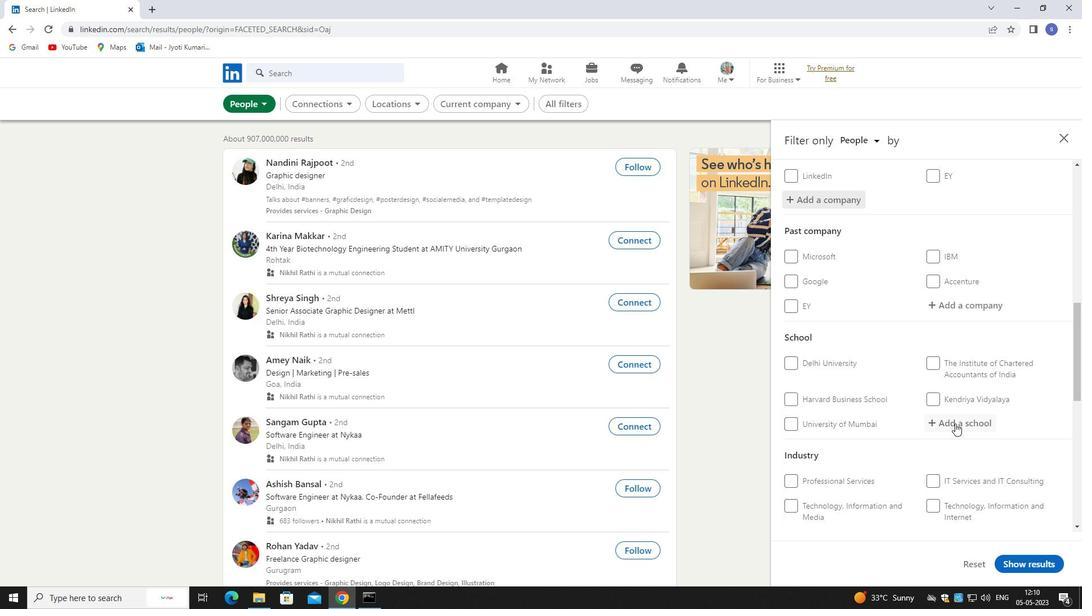 
Action: Mouse pressed left at (955, 425)
Screenshot: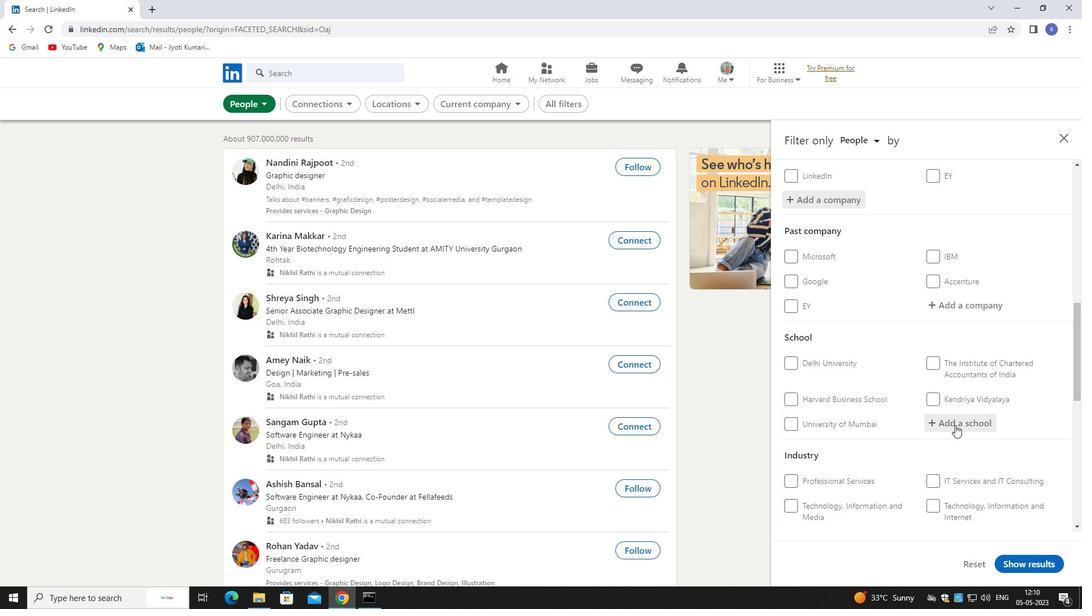 
Action: Key pressed iimt
Screenshot: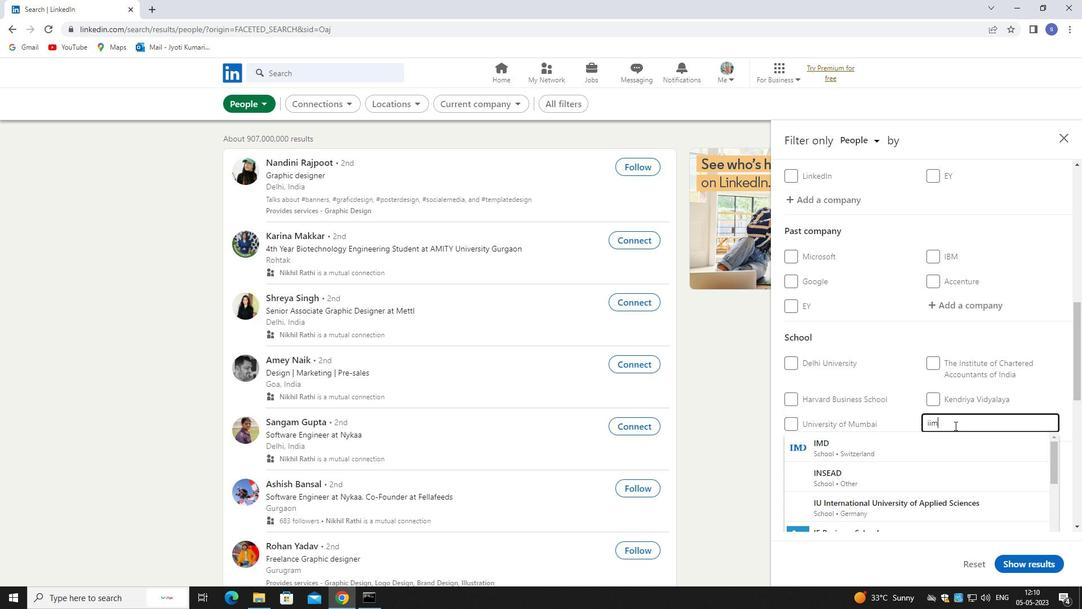 
Action: Mouse moved to (949, 497)
Screenshot: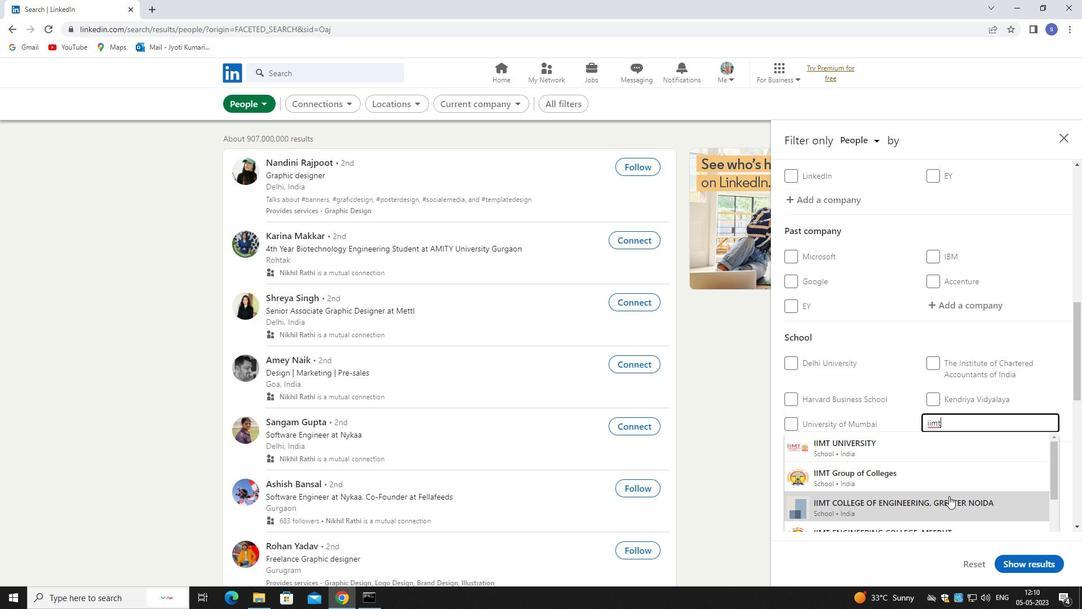 
Action: Mouse pressed left at (949, 497)
Screenshot: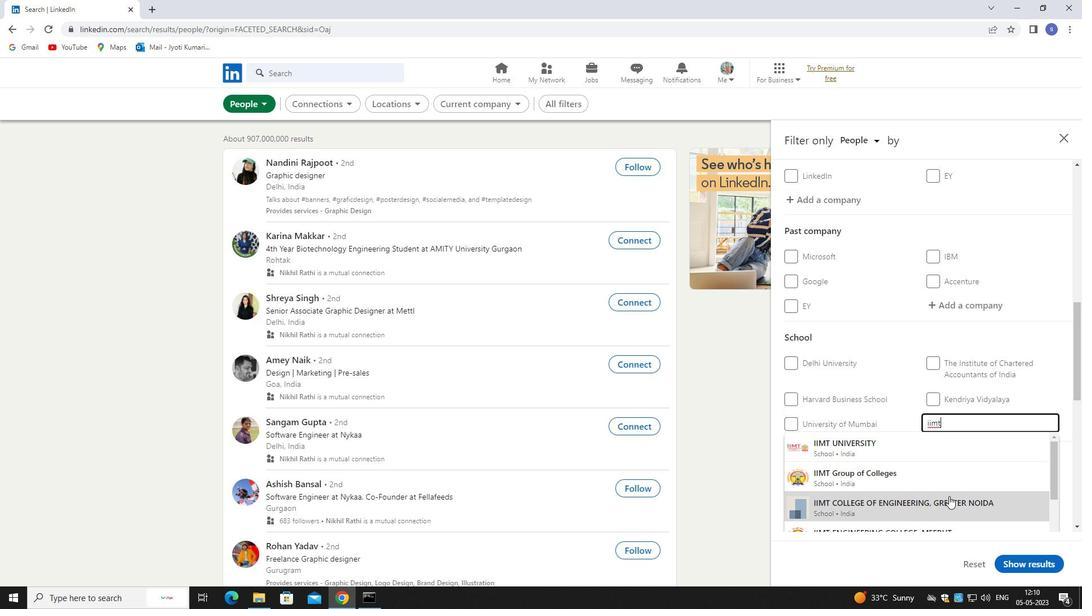 
Action: Mouse moved to (949, 498)
Screenshot: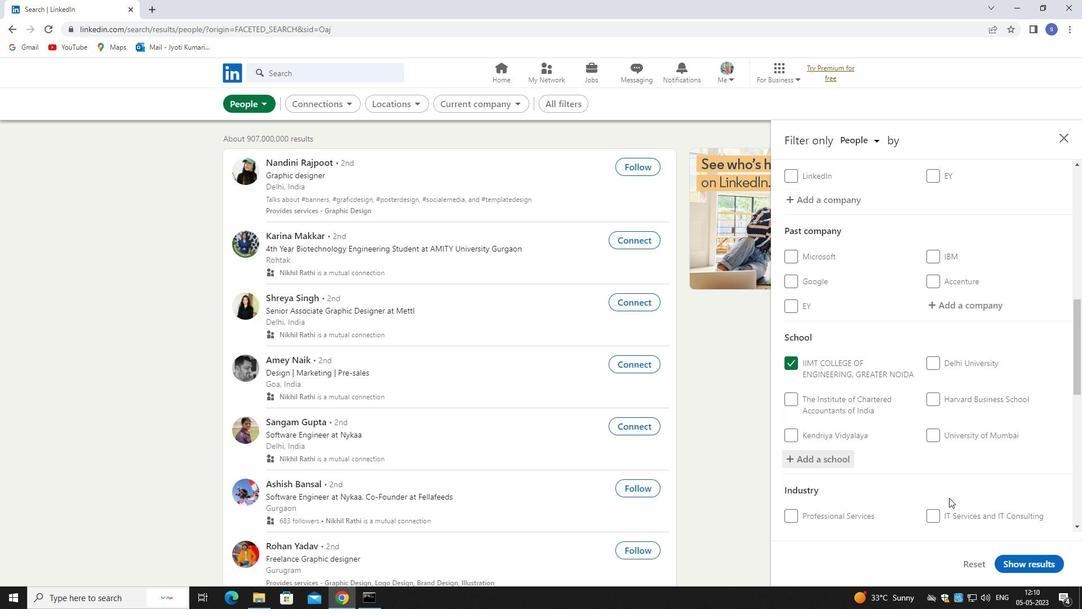
Action: Mouse scrolled (949, 497) with delta (0, 0)
Screenshot: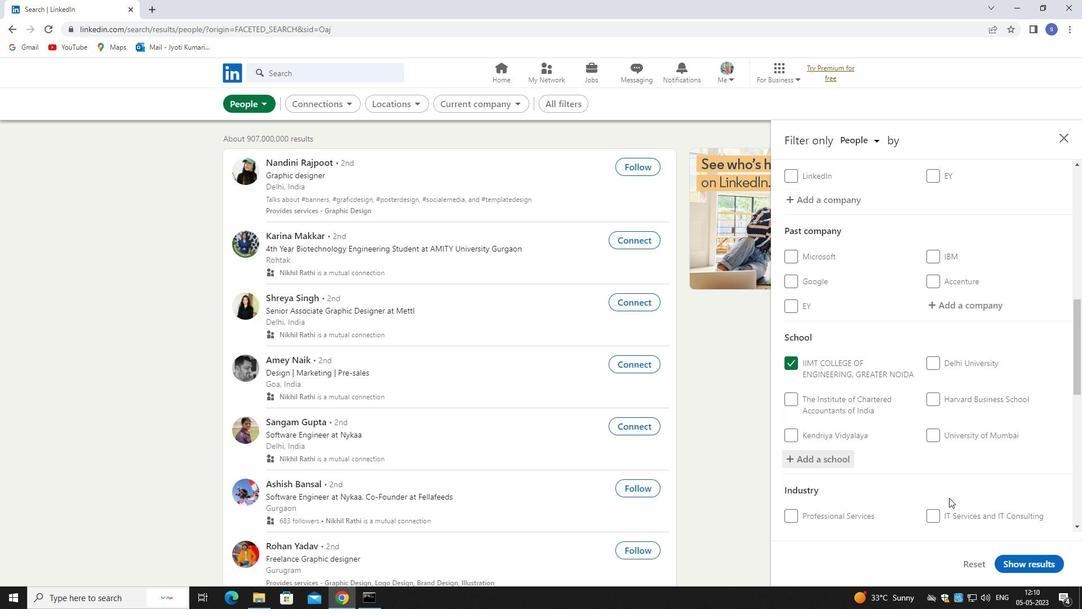 
Action: Mouse moved to (953, 498)
Screenshot: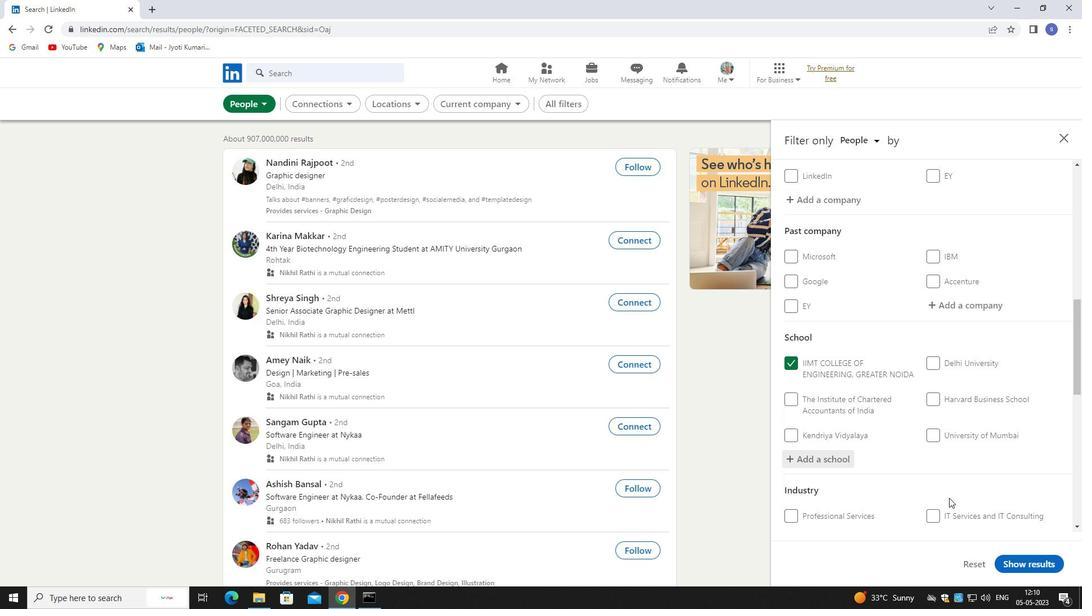 
Action: Mouse scrolled (953, 497) with delta (0, 0)
Screenshot: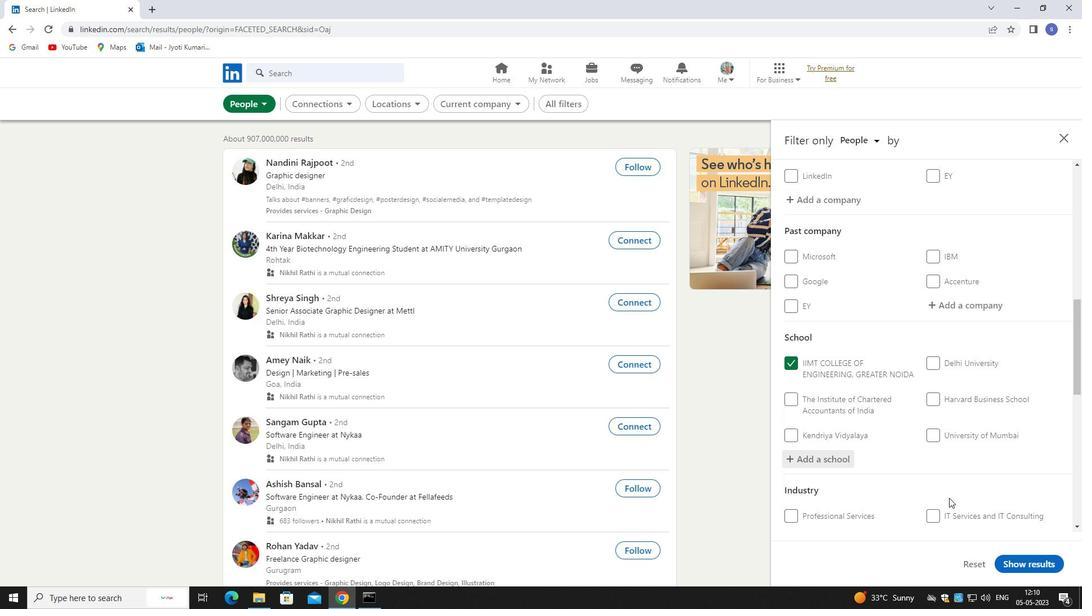 
Action: Mouse moved to (958, 496)
Screenshot: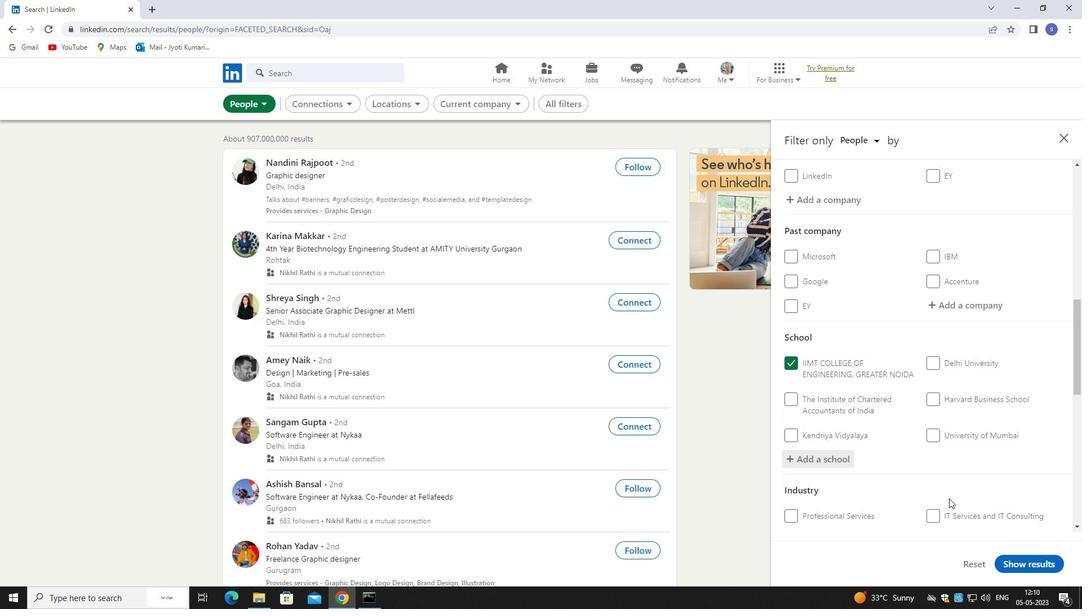 
Action: Mouse scrolled (958, 495) with delta (0, 0)
Screenshot: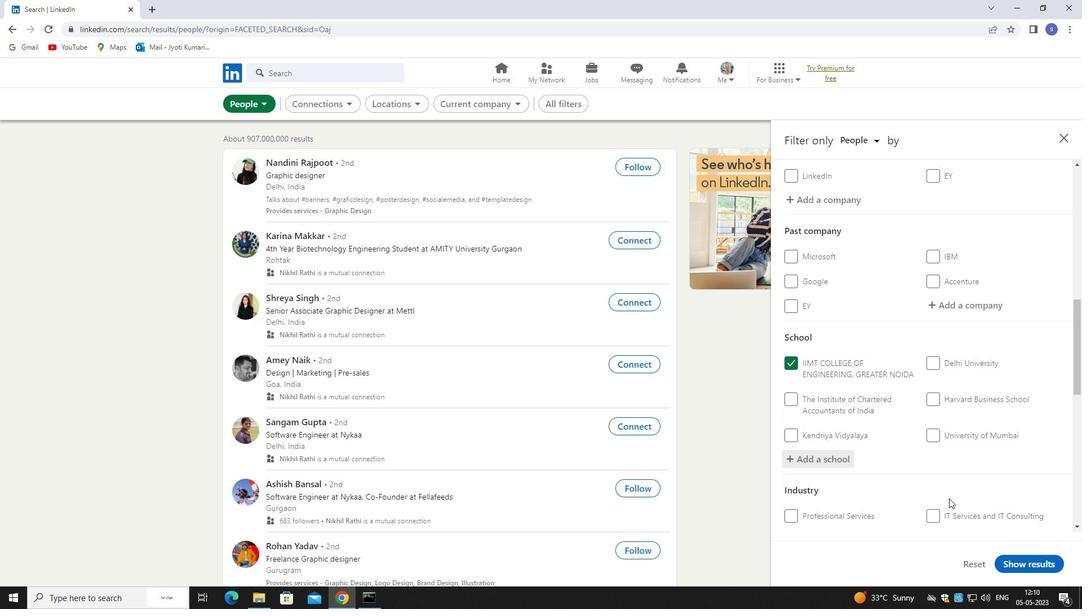 
Action: Mouse moved to (973, 411)
Screenshot: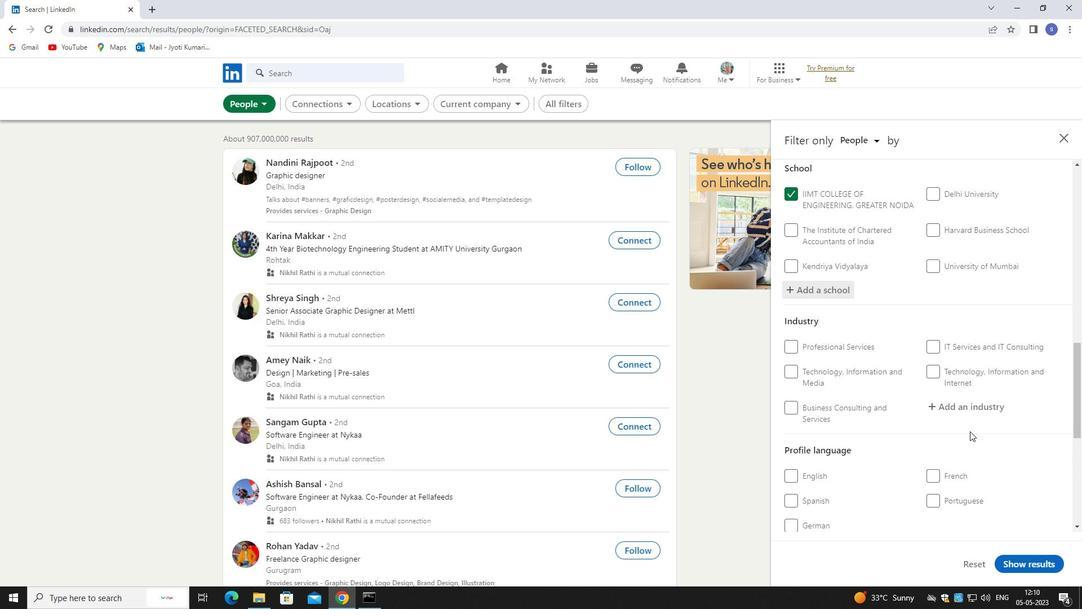
Action: Mouse pressed left at (973, 411)
Screenshot: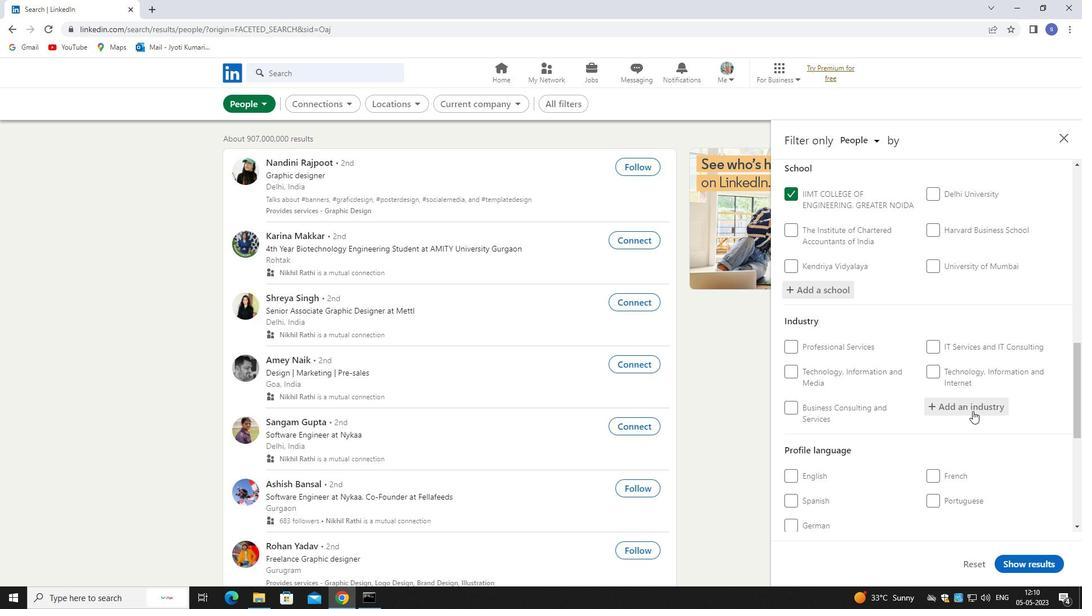 
Action: Mouse moved to (973, 410)
Screenshot: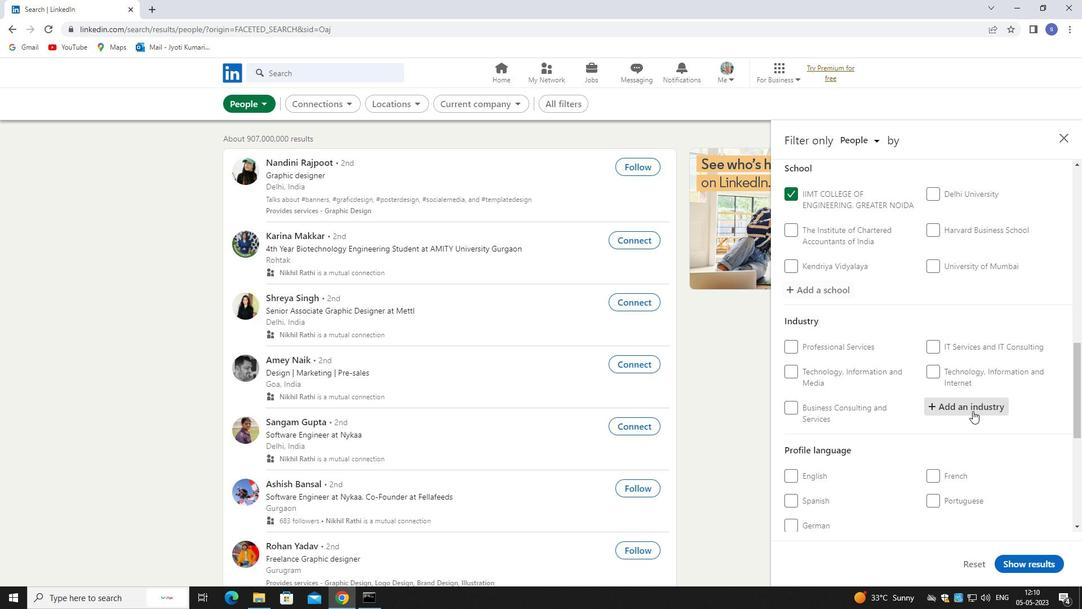 
Action: Key pressed renewa
Screenshot: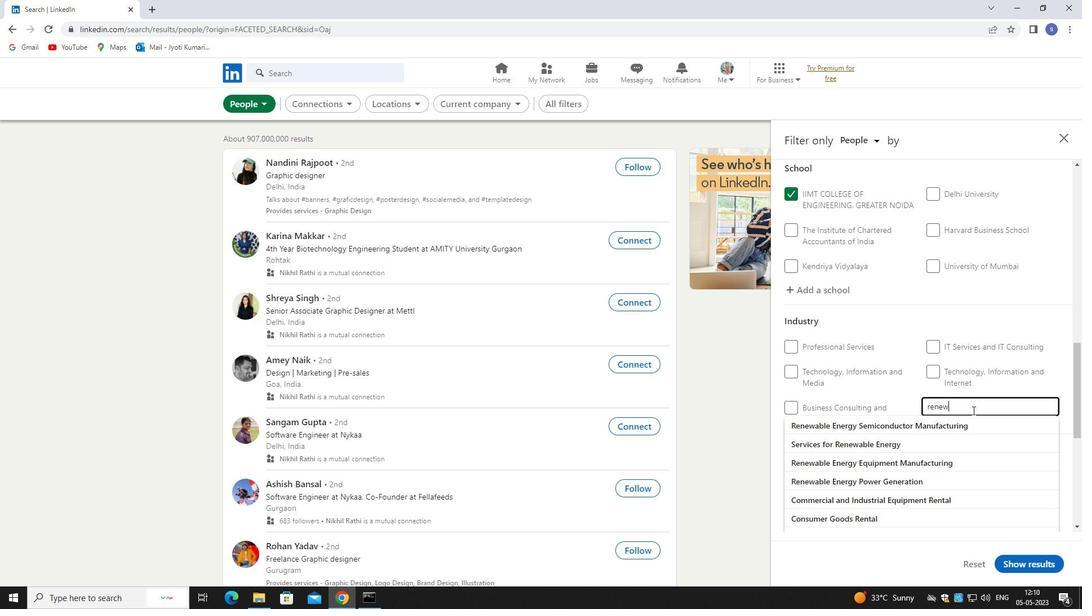 
Action: Mouse moved to (962, 476)
Screenshot: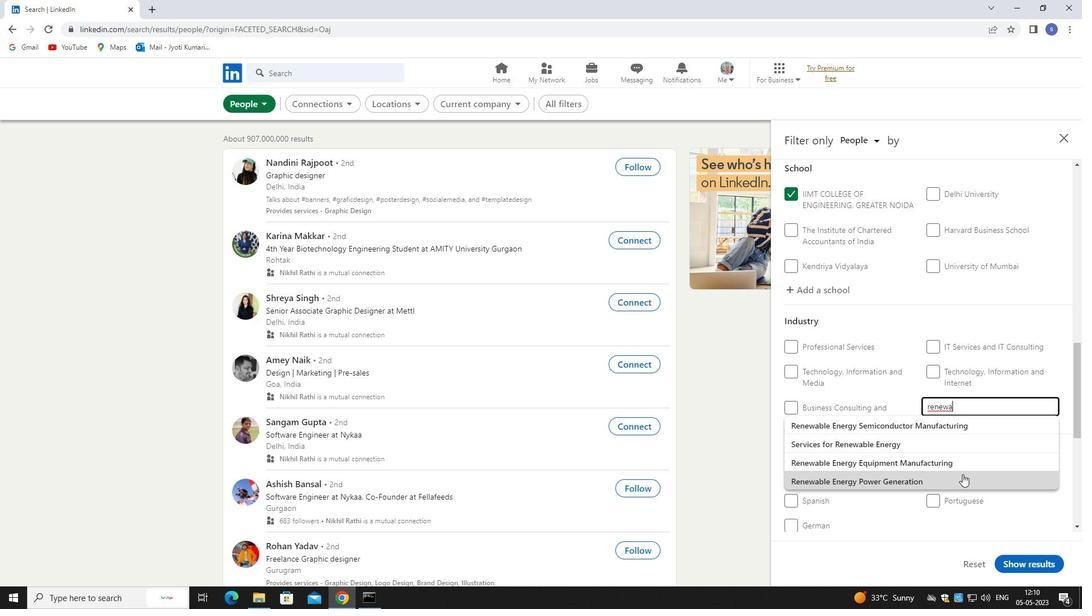 
Action: Mouse pressed left at (962, 476)
Screenshot: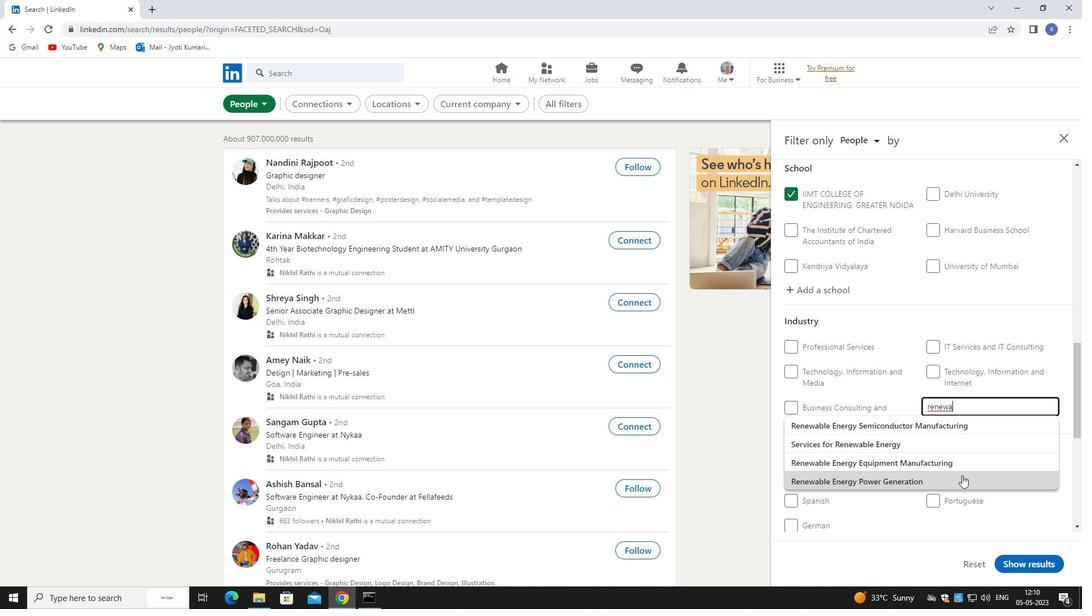 
Action: Mouse moved to (962, 477)
Screenshot: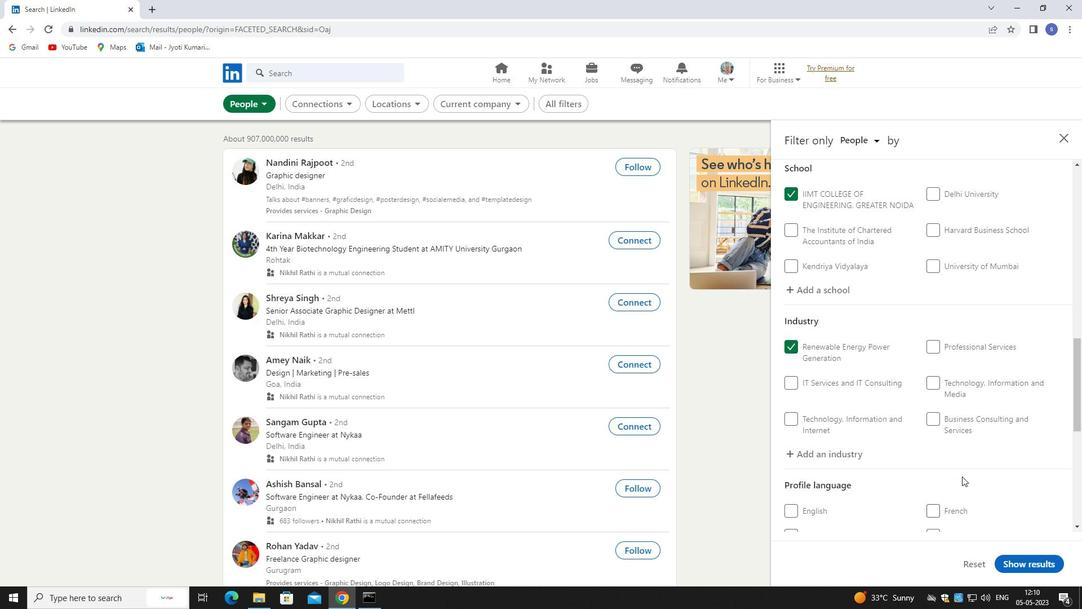 
Action: Mouse scrolled (962, 476) with delta (0, 0)
Screenshot: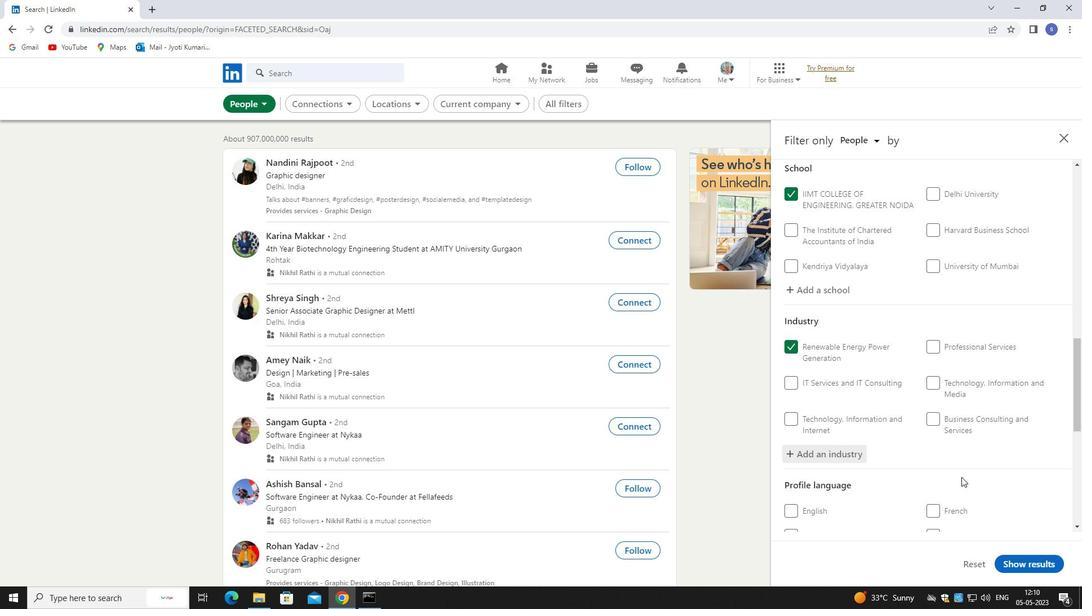 
Action: Mouse scrolled (962, 476) with delta (0, 0)
Screenshot: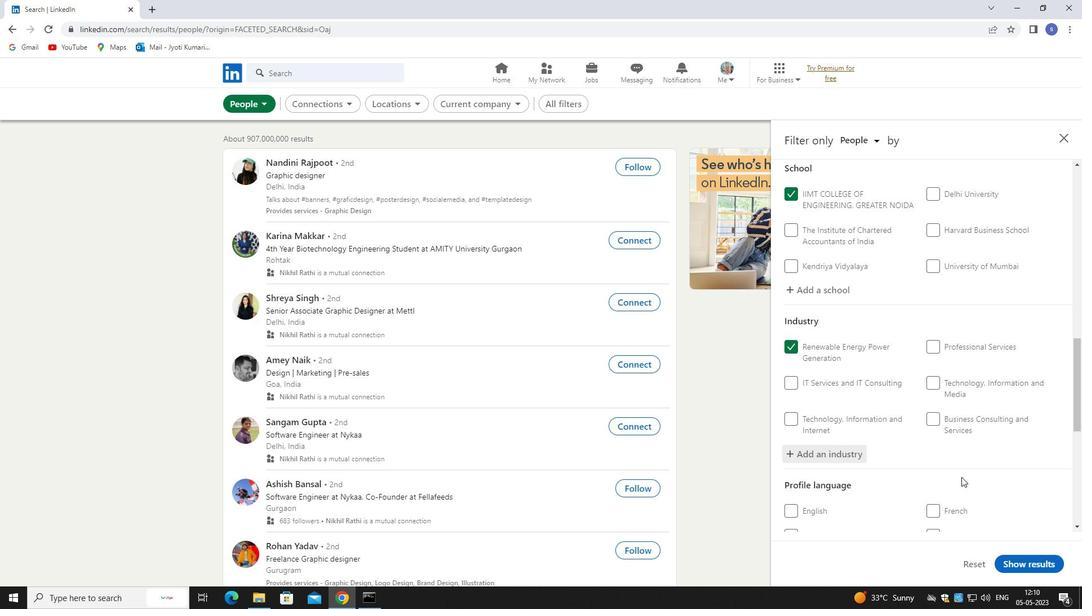 
Action: Mouse scrolled (962, 476) with delta (0, 0)
Screenshot: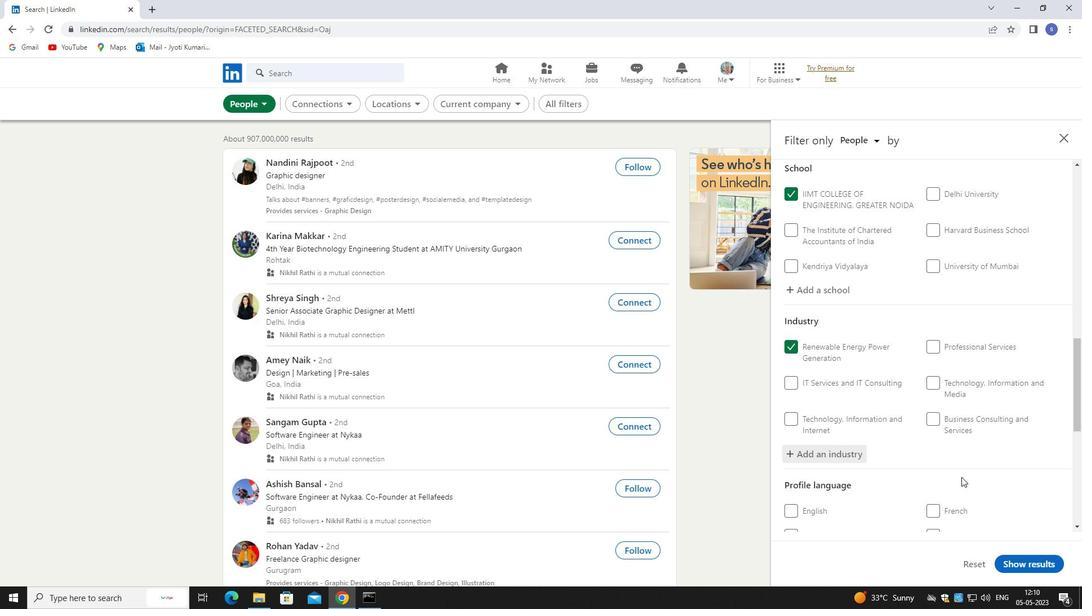 
Action: Mouse scrolled (962, 476) with delta (0, 0)
Screenshot: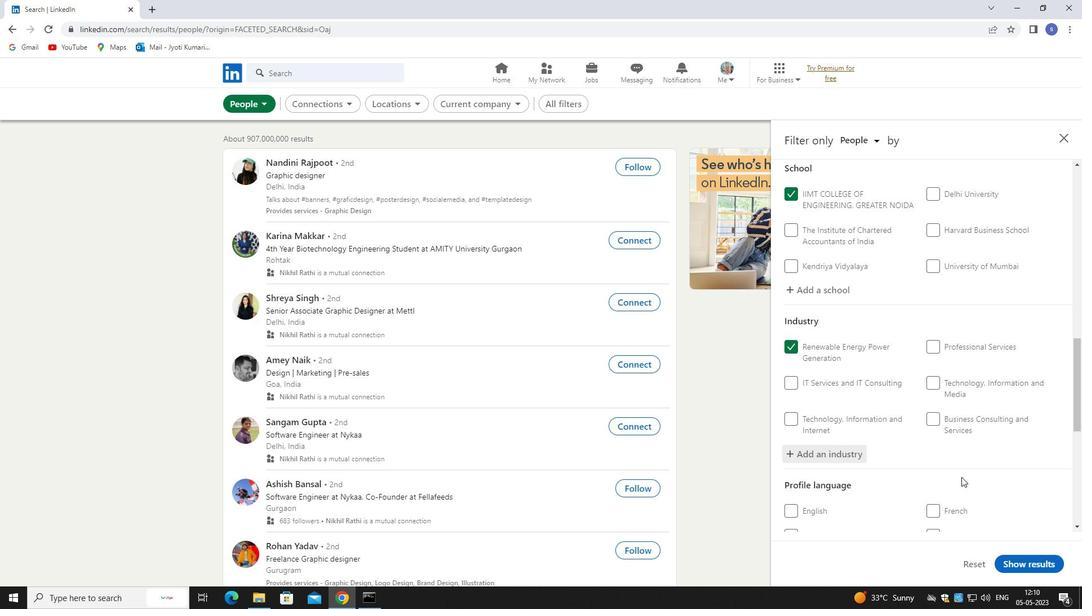 
Action: Mouse moved to (807, 286)
Screenshot: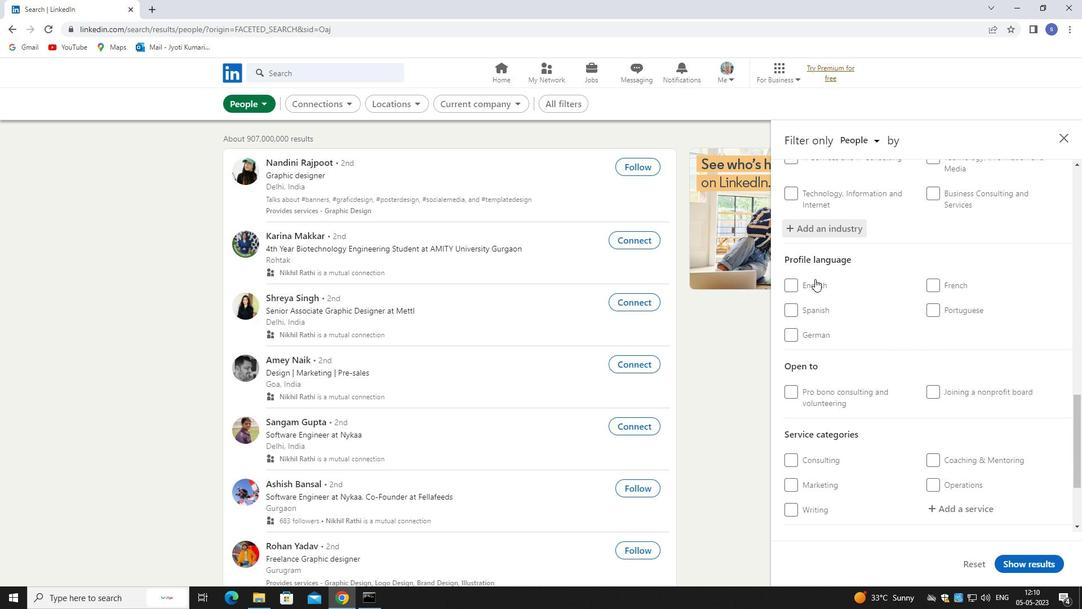 
Action: Mouse pressed left at (807, 286)
Screenshot: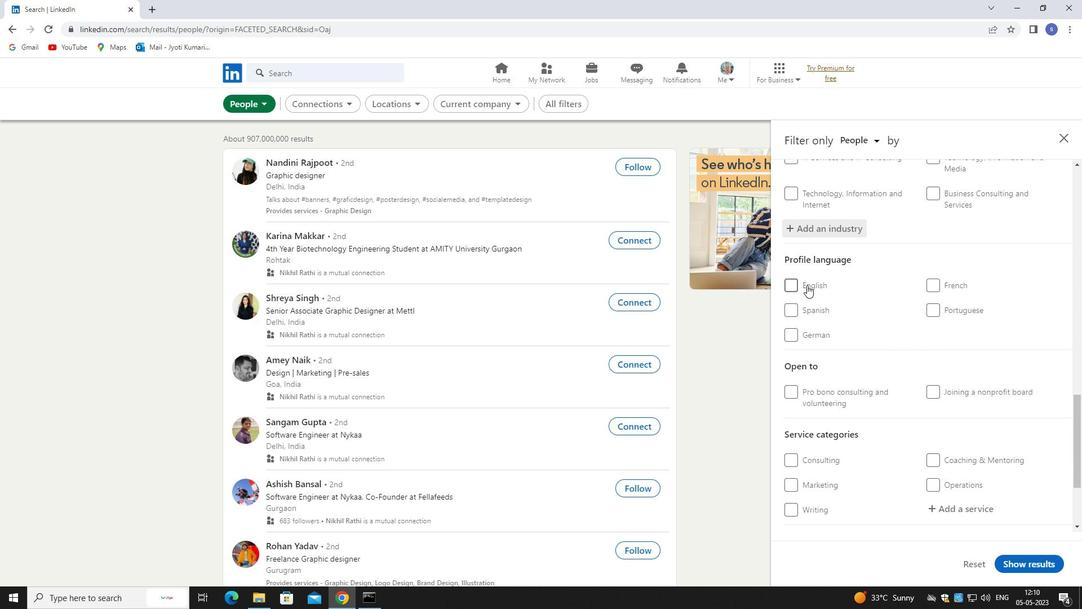 
Action: Mouse moved to (875, 407)
Screenshot: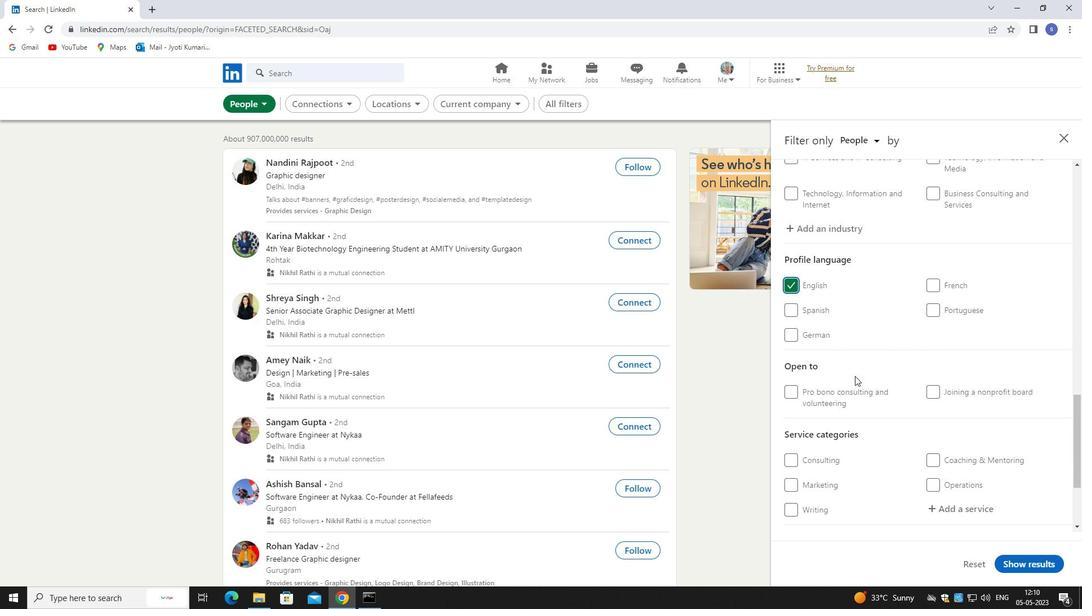 
Action: Mouse scrolled (875, 406) with delta (0, 0)
Screenshot: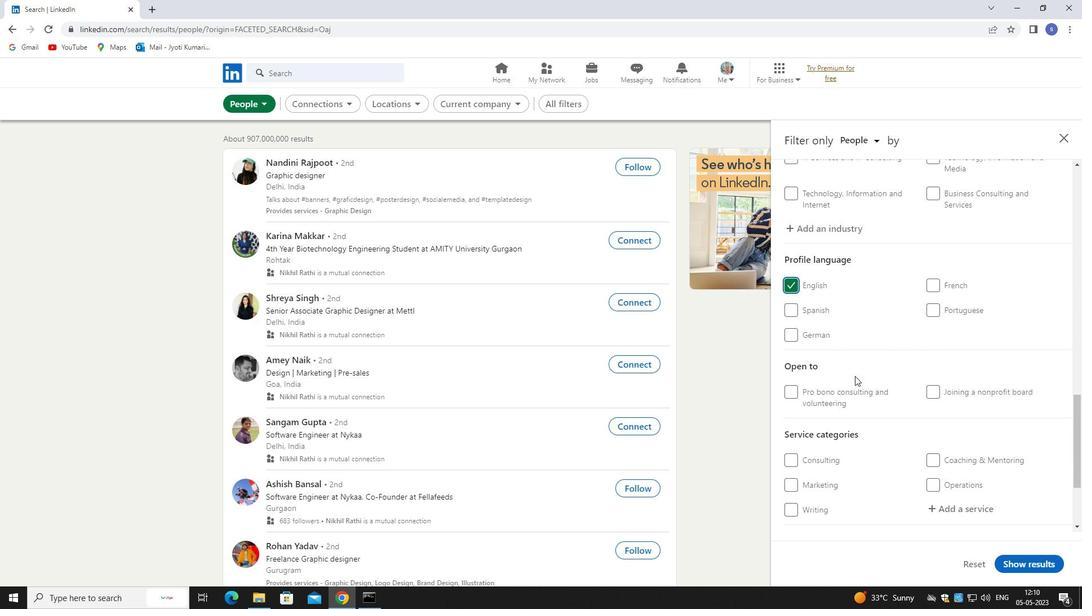 
Action: Mouse moved to (879, 411)
Screenshot: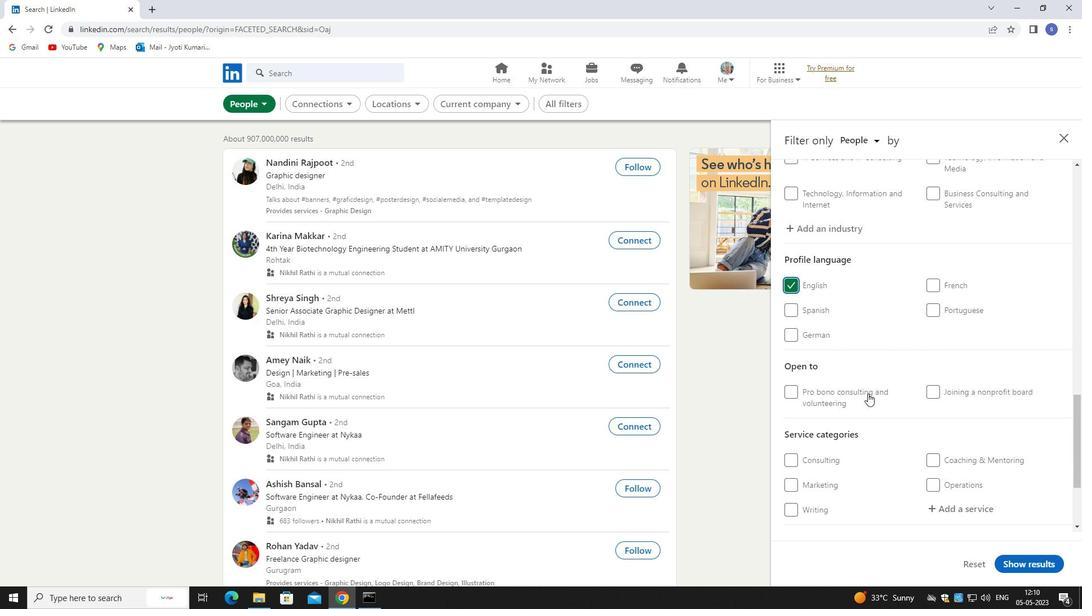 
Action: Mouse scrolled (879, 411) with delta (0, 0)
Screenshot: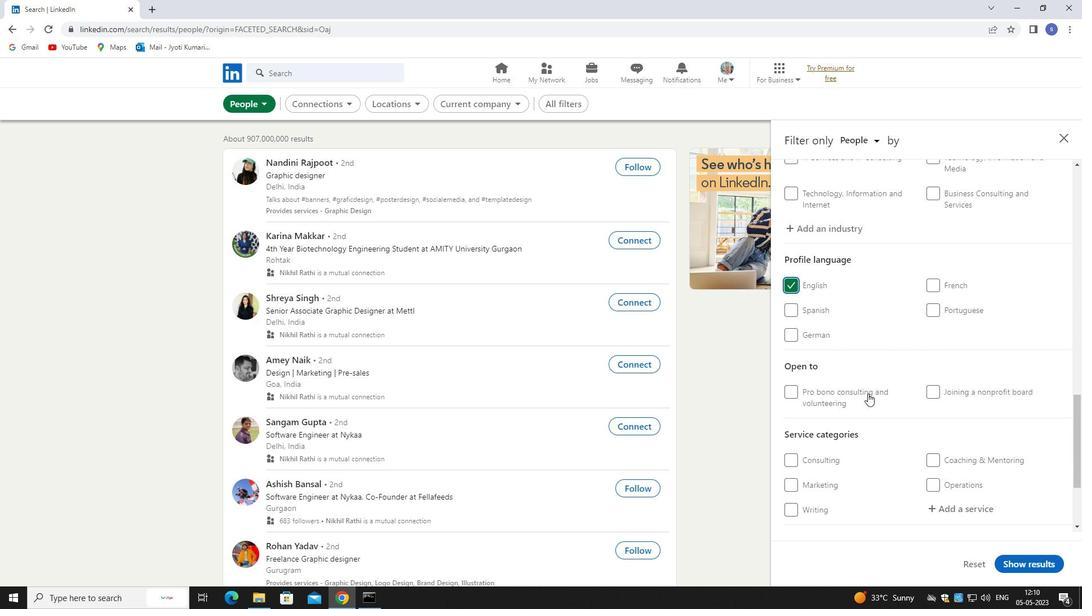 
Action: Mouse moved to (967, 396)
Screenshot: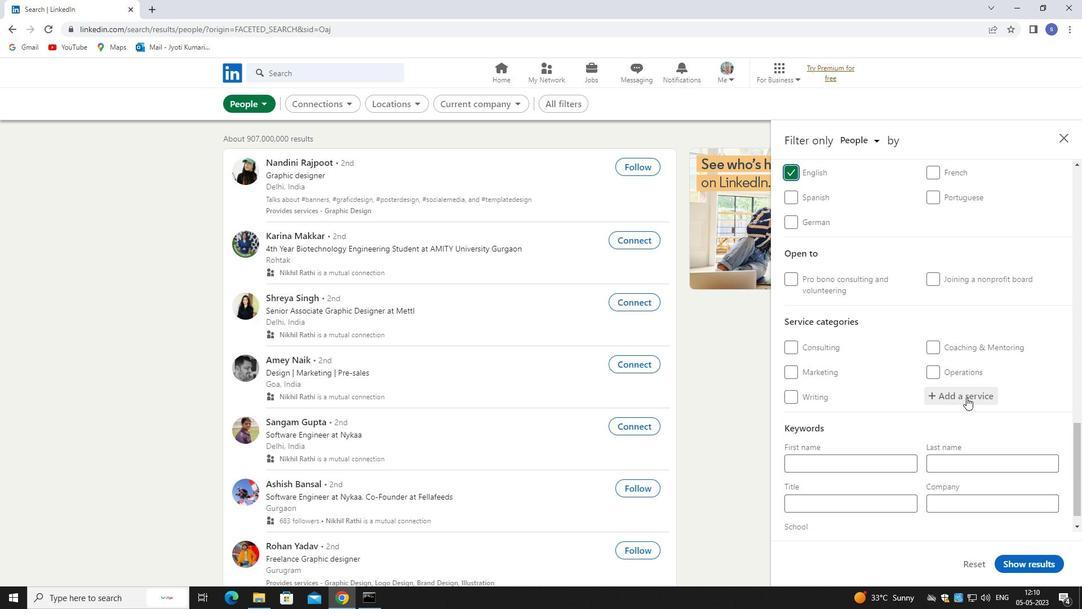 
Action: Mouse pressed left at (967, 396)
Screenshot: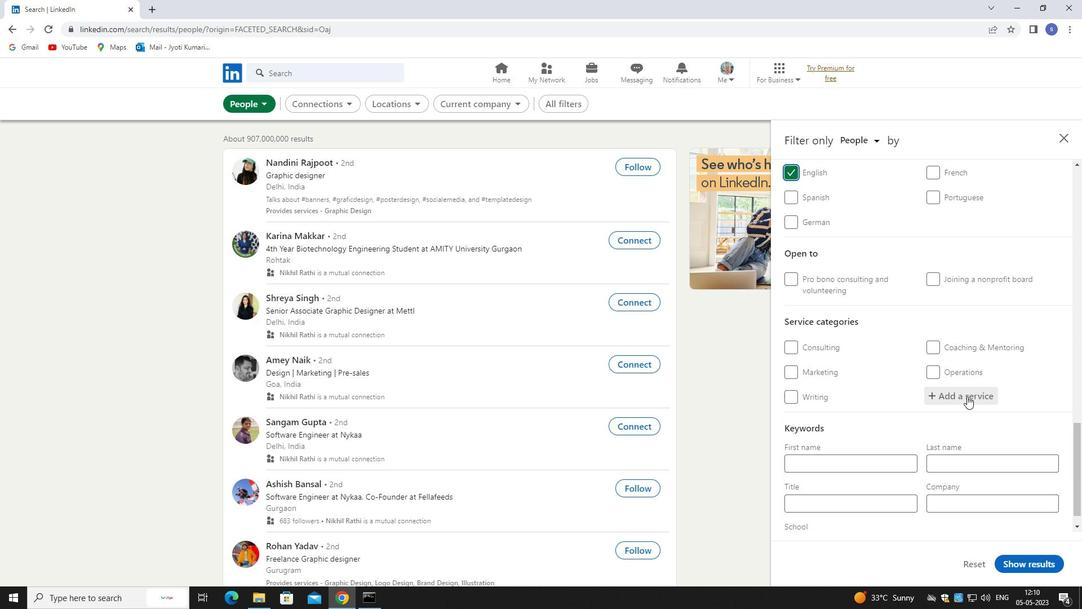 
Action: Key pressed strategy
Screenshot: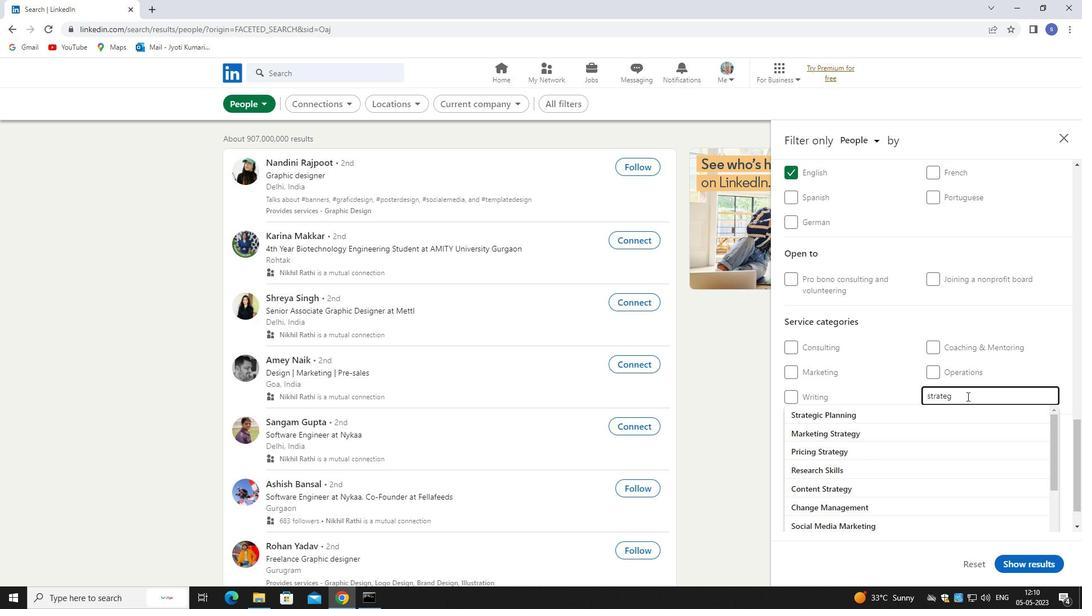 
Action: Mouse moved to (963, 435)
Screenshot: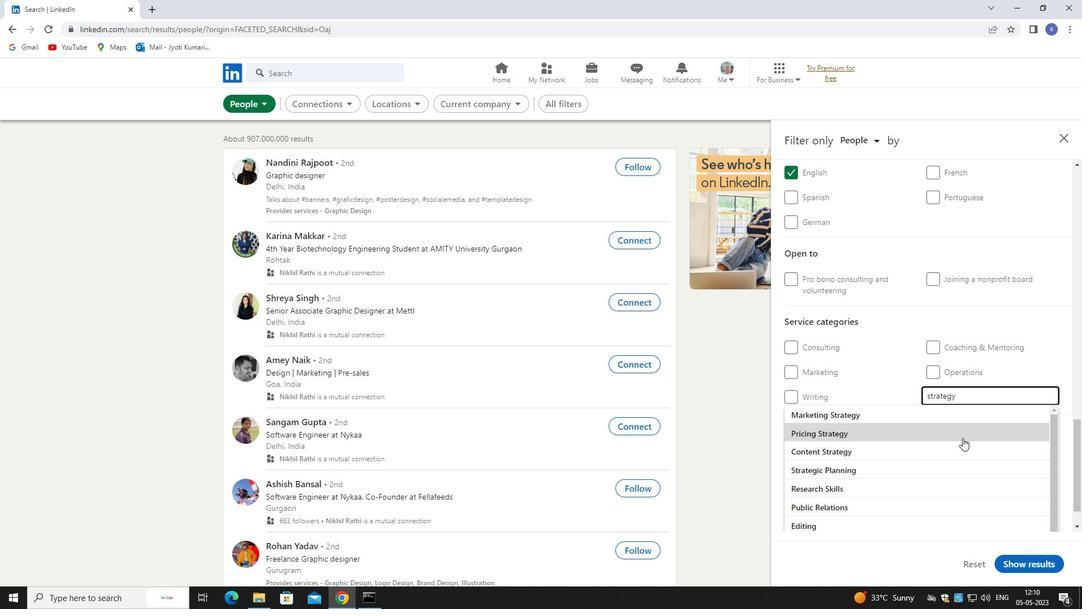 
Action: Mouse pressed left at (963, 435)
Screenshot: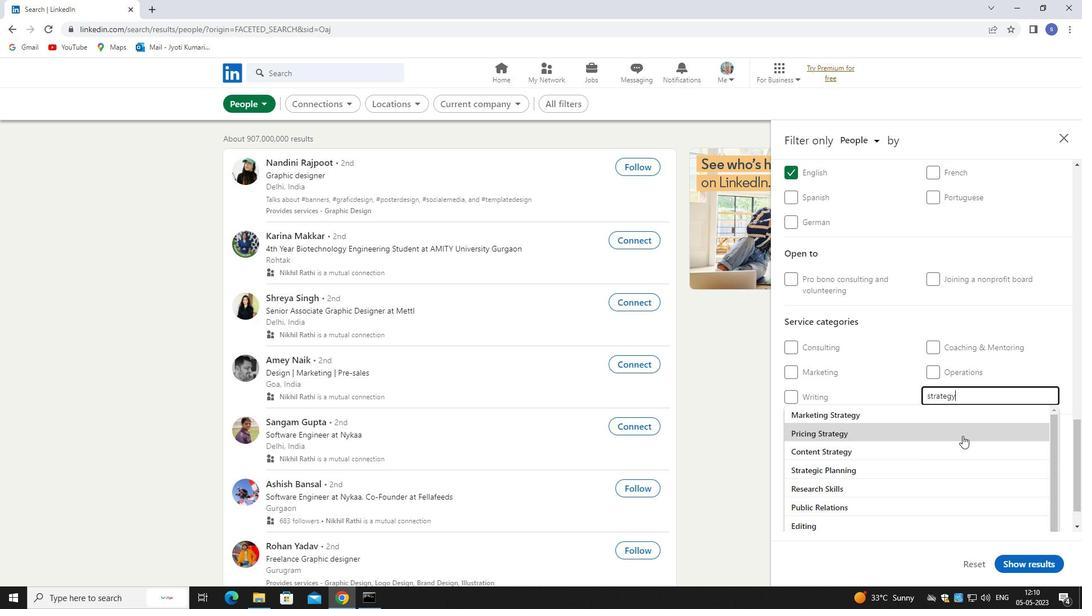 
Action: Mouse scrolled (963, 435) with delta (0, 0)
Screenshot: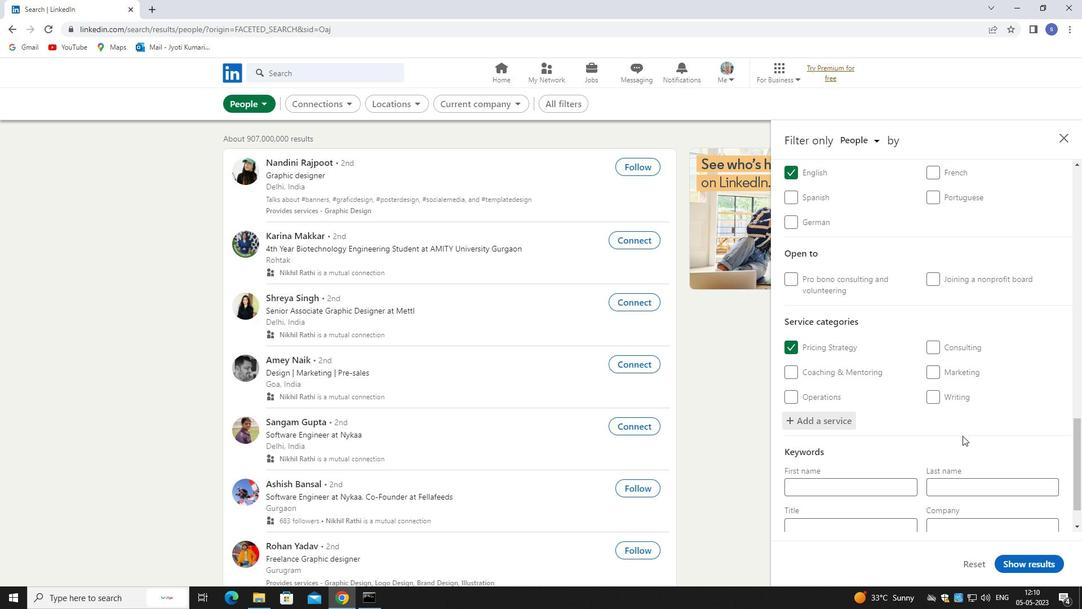 
Action: Mouse scrolled (963, 435) with delta (0, 0)
Screenshot: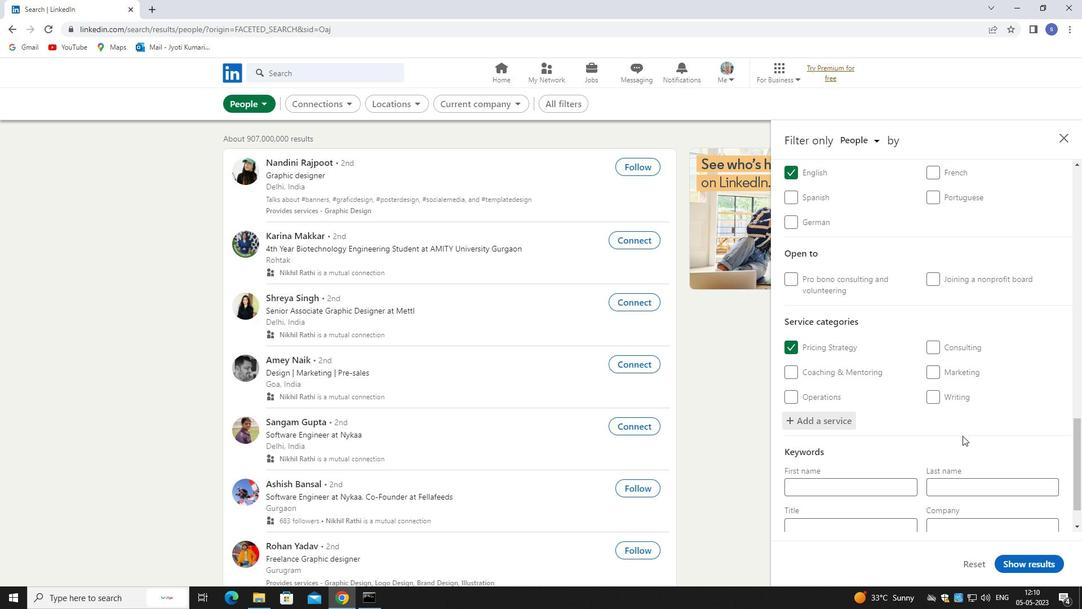 
Action: Mouse scrolled (963, 435) with delta (0, 0)
Screenshot: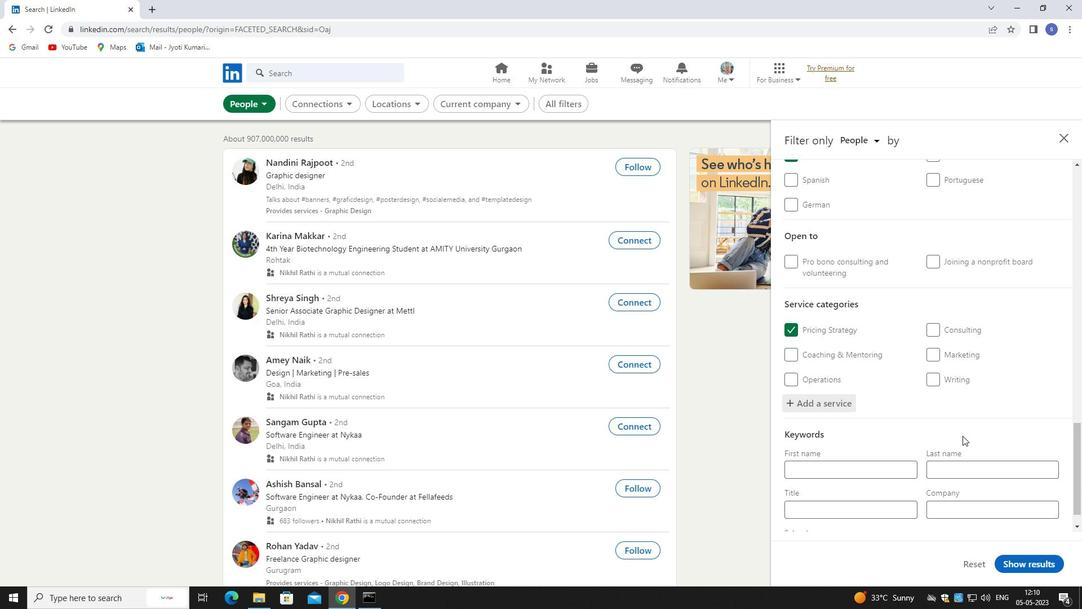 
Action: Mouse moved to (844, 479)
Screenshot: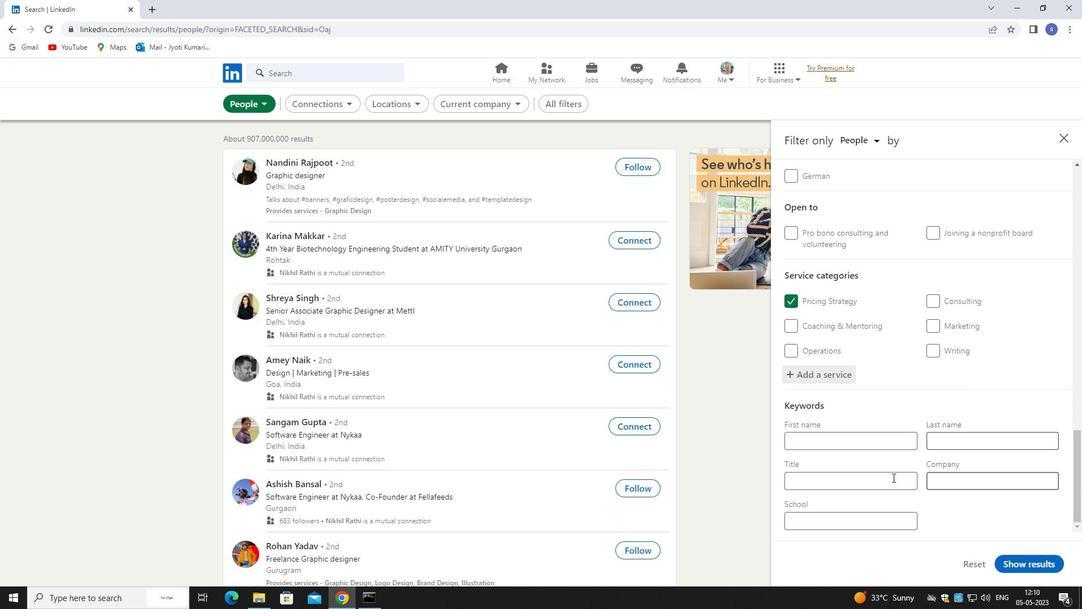 
Action: Mouse pressed left at (844, 479)
Screenshot: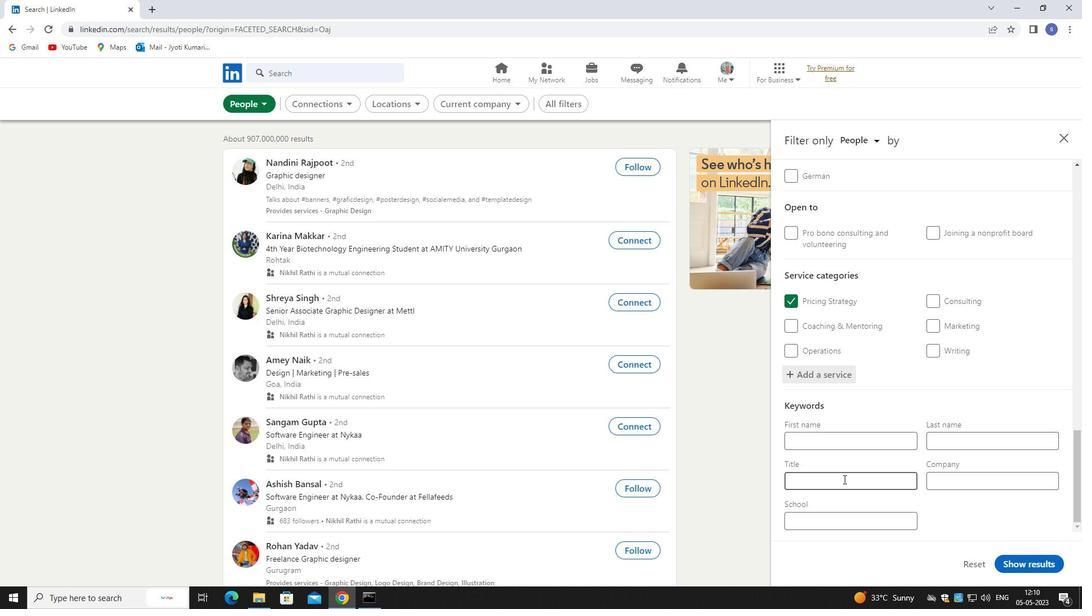 
Action: Key pressed <Key.shift>BRAND<Key.space>STARTEGIOES
Screenshot: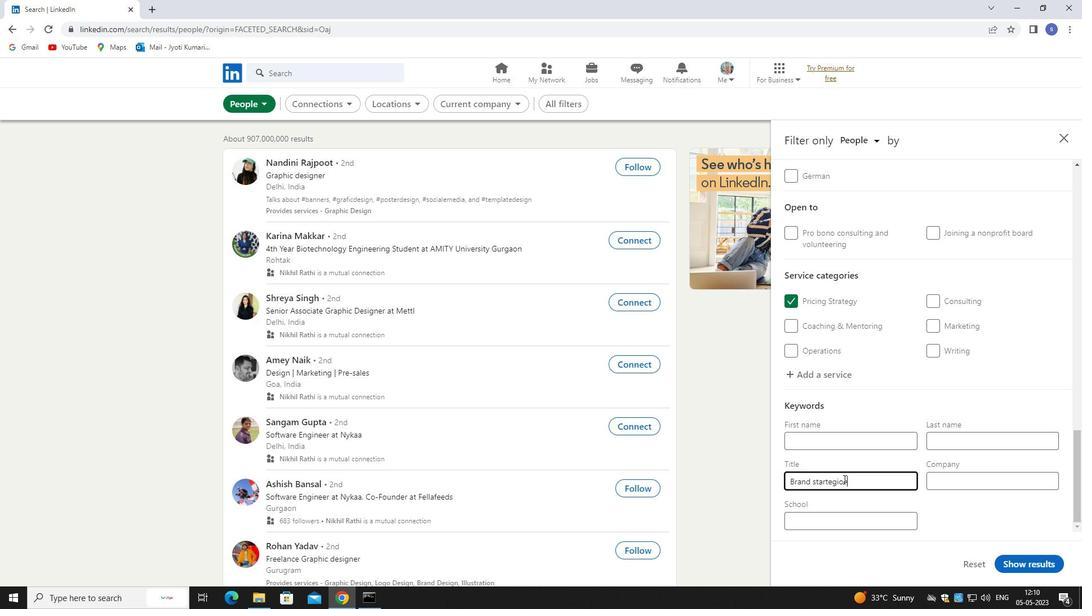 
Action: Mouse moved to (961, 494)
Screenshot: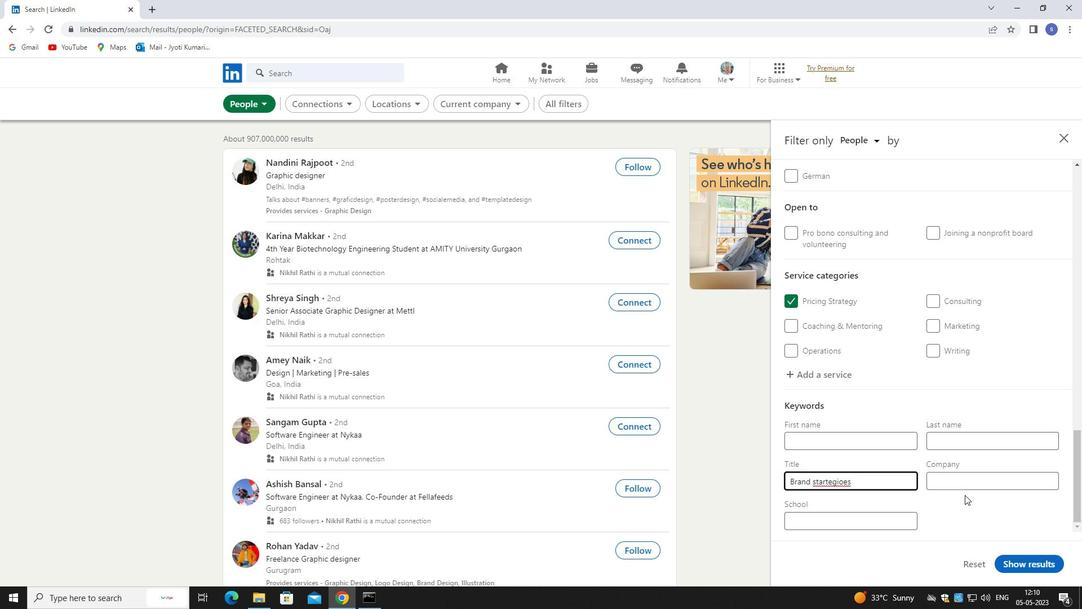 
Action: Key pressed <Key.backspace><Key.backspace><Key.backspace>ES
Screenshot: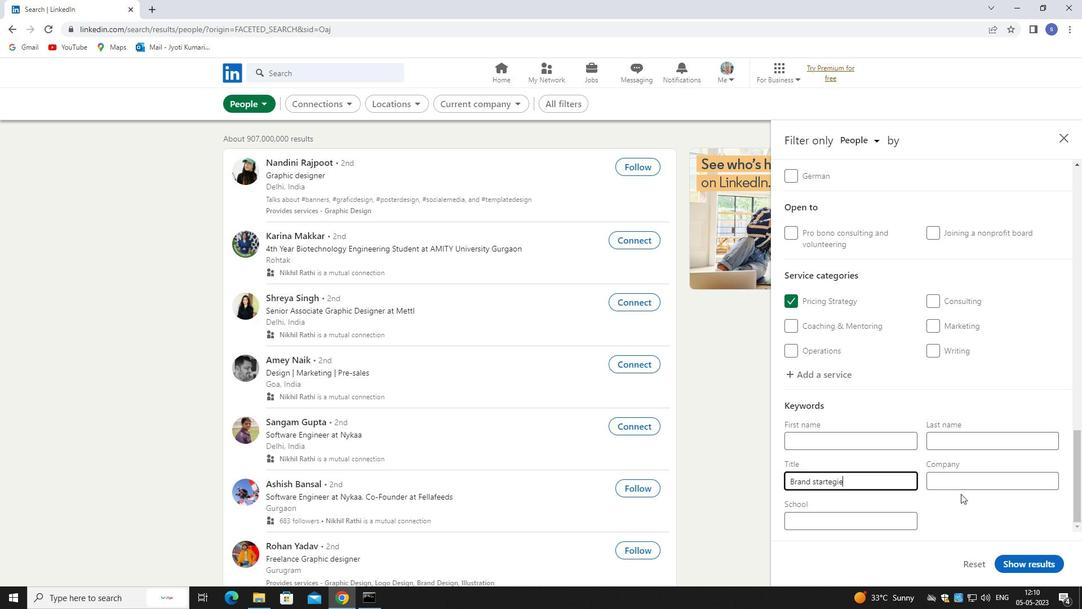 
Action: Mouse moved to (1012, 563)
Screenshot: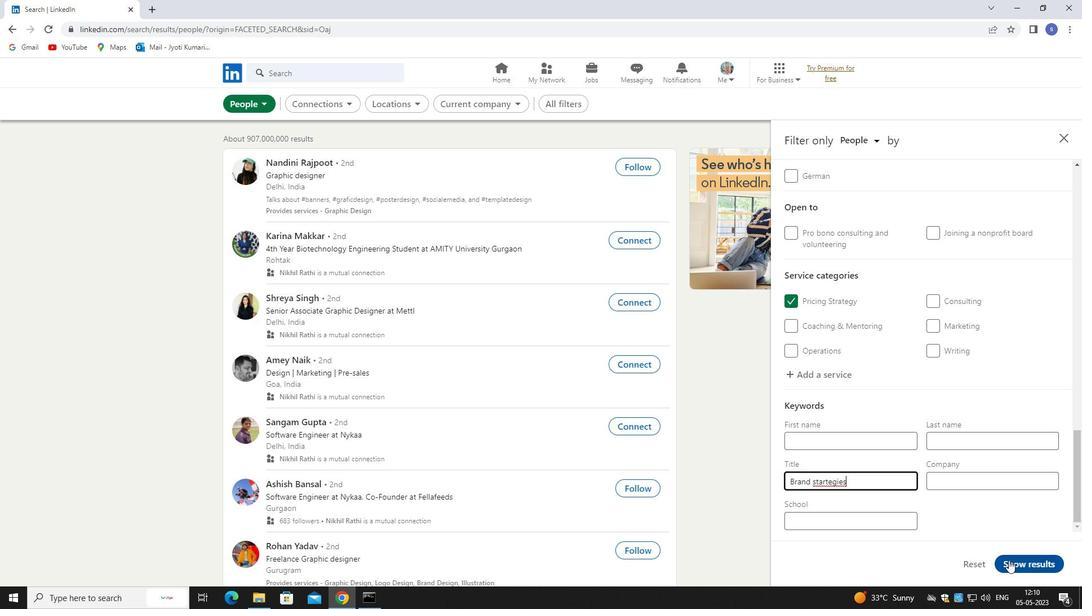 
Action: Mouse pressed left at (1012, 563)
Screenshot: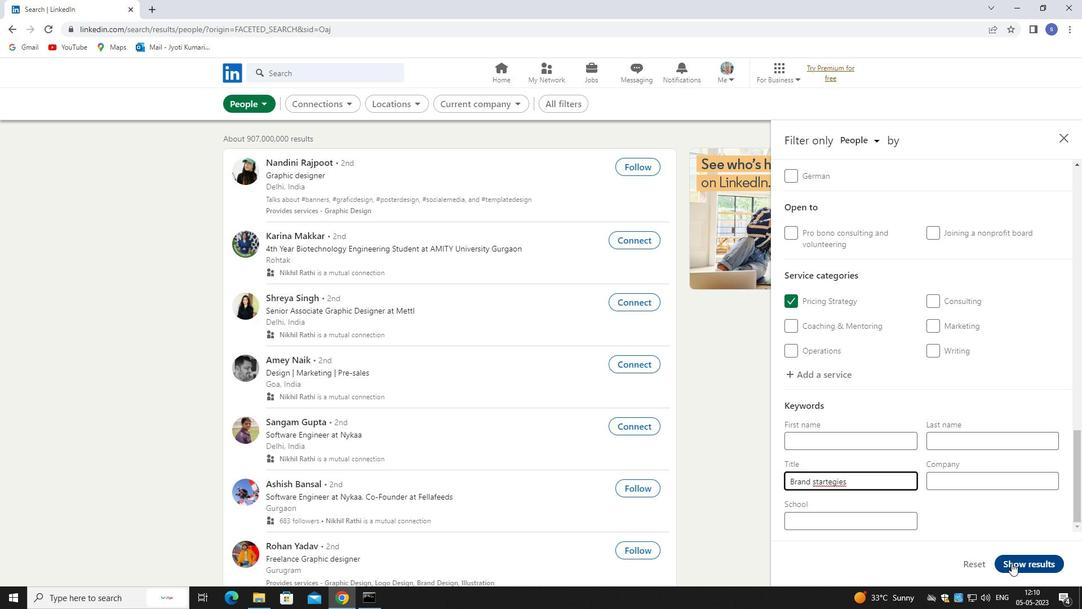
